 Task: Look for space in Kunigal, India from 1st July, 2023 to 9th July, 2023 for 2 adults in price range Rs.8000 to Rs.15000. Place can be entire place with 1  bedroom having 1 bed and 1 bathroom. Property type can be house, flat, guest house. Booking option can be shelf check-in. Required host language is English.
Action: Mouse moved to (443, 77)
Screenshot: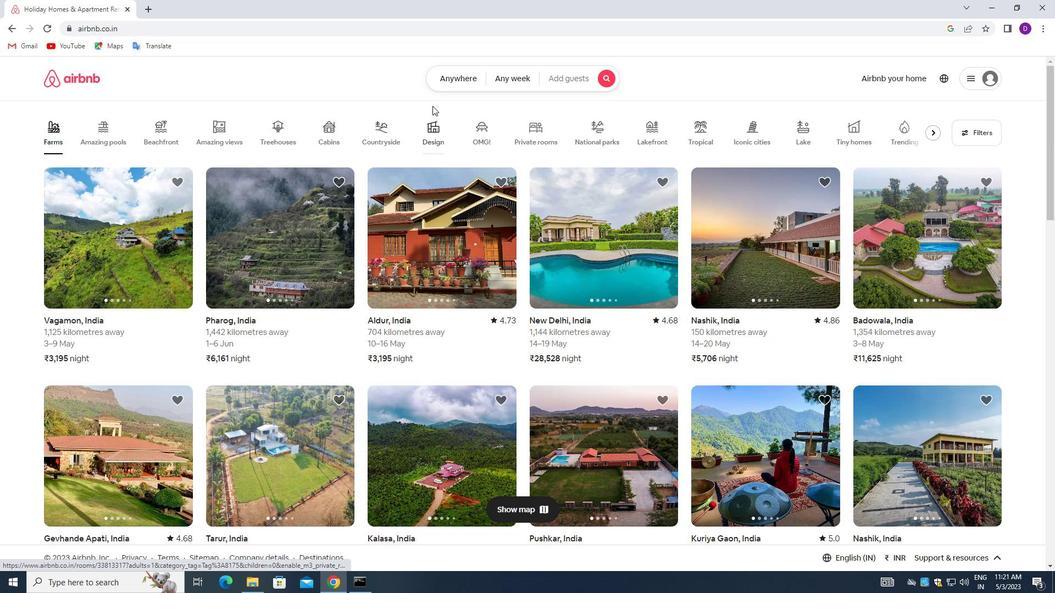 
Action: Mouse pressed left at (443, 77)
Screenshot: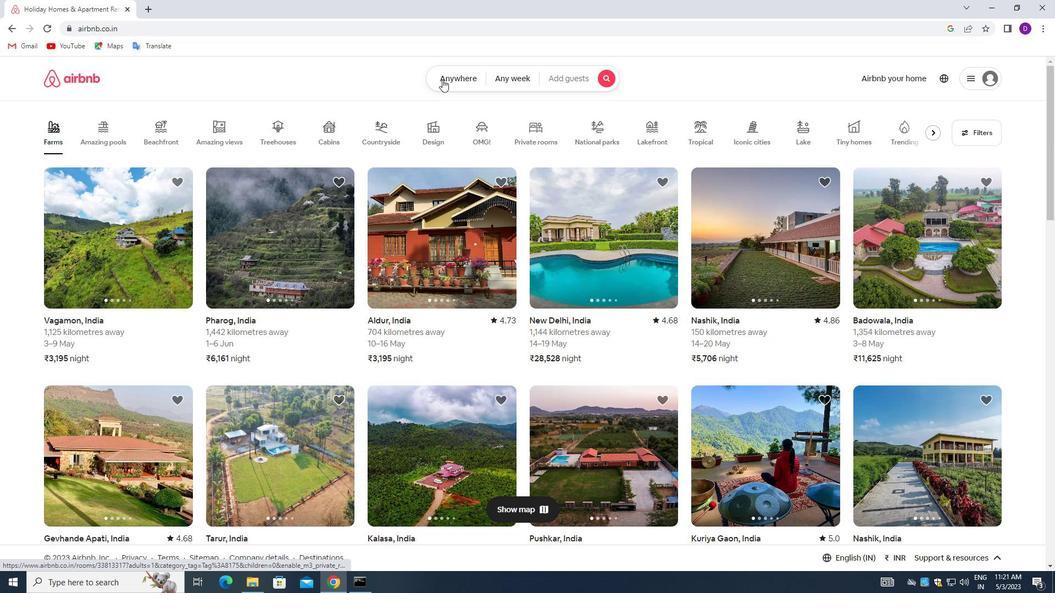 
Action: Mouse moved to (373, 124)
Screenshot: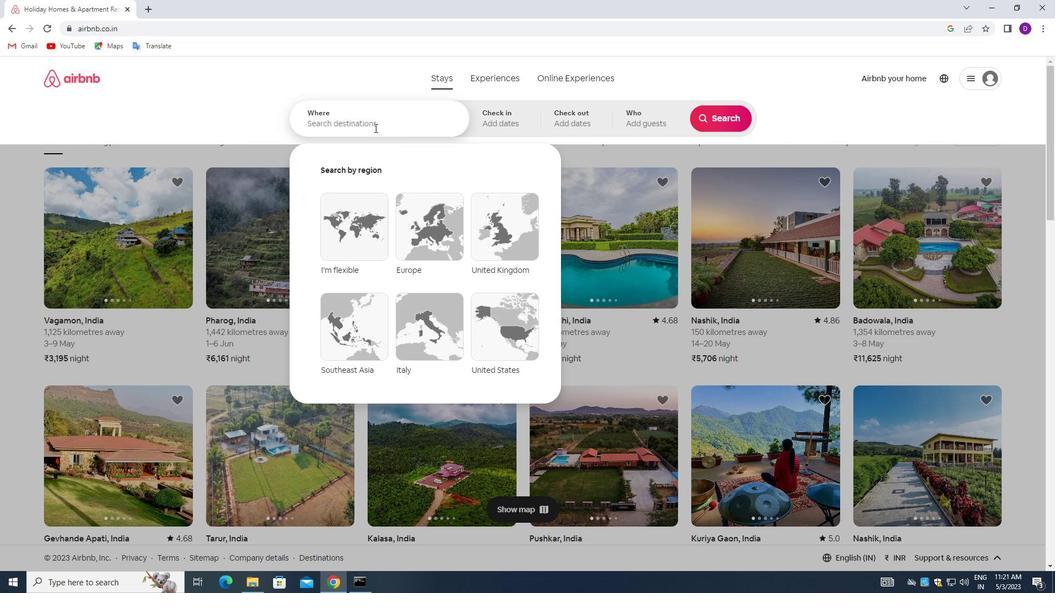 
Action: Mouse pressed left at (373, 124)
Screenshot: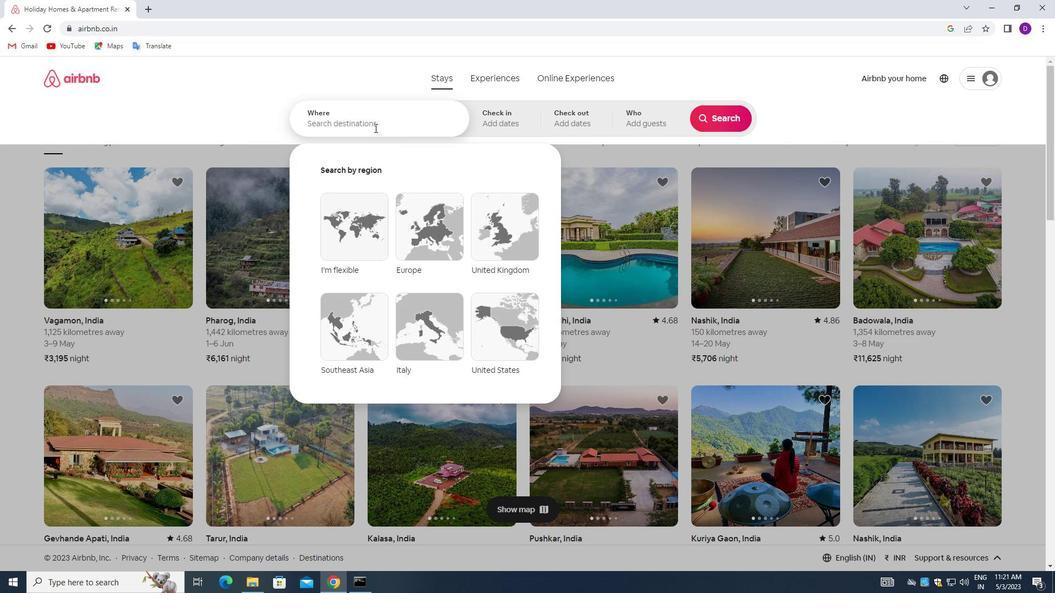
Action: Mouse moved to (259, 106)
Screenshot: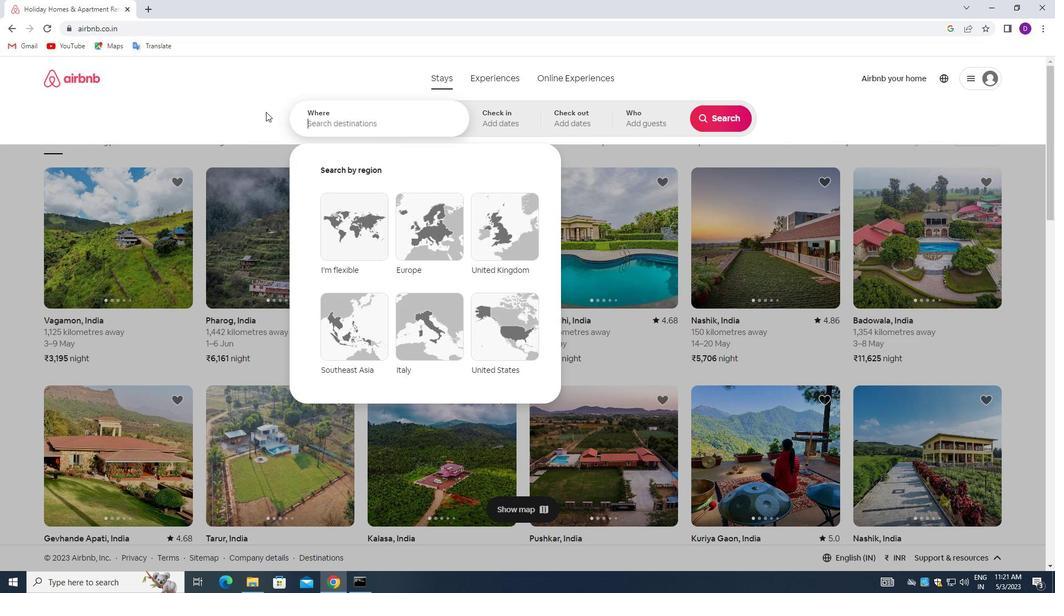 
Action: Key pressed <Key.shift>KUNIGAL,<Key.space><Key.shift>INDIA<Key.enter>
Screenshot: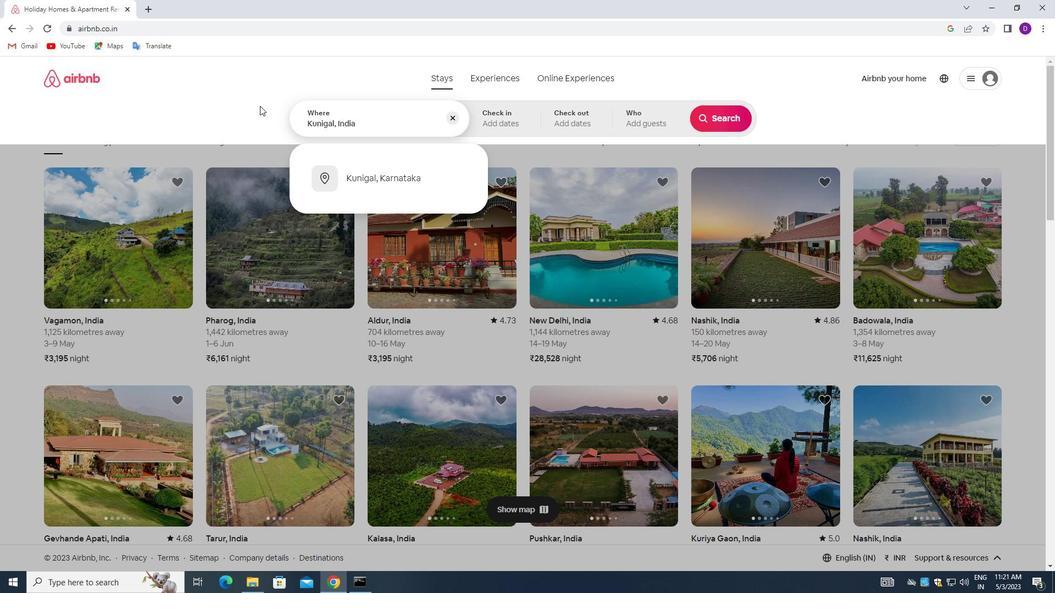
Action: Mouse moved to (718, 207)
Screenshot: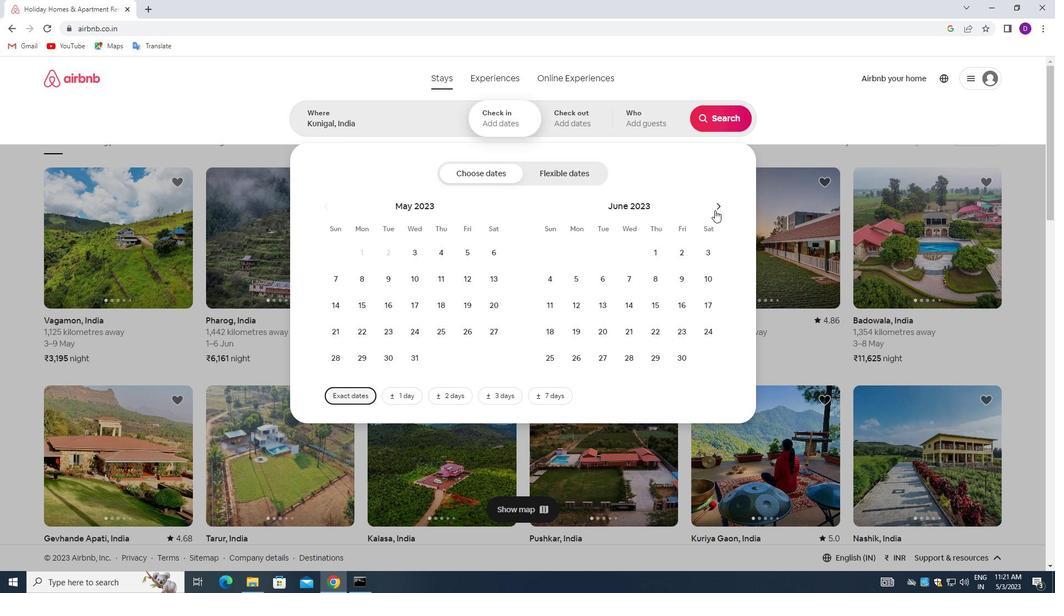 
Action: Mouse pressed left at (718, 207)
Screenshot: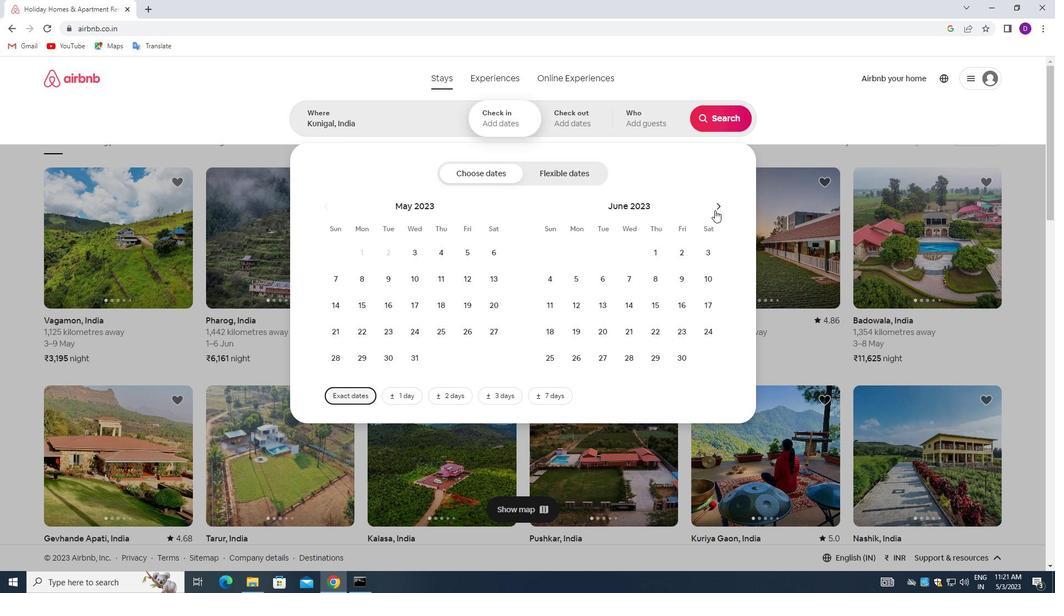 
Action: Mouse moved to (702, 250)
Screenshot: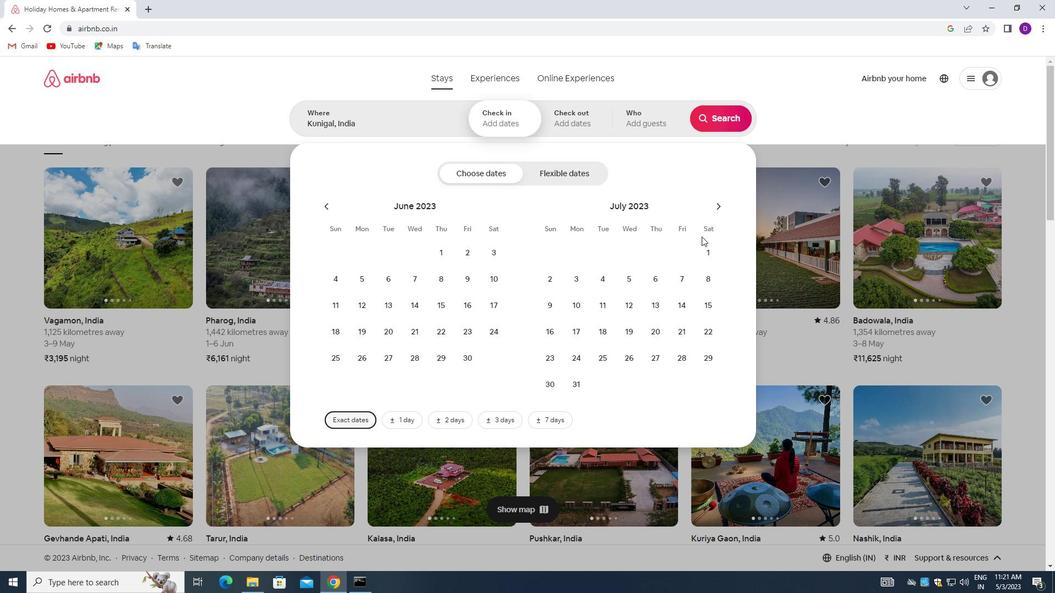 
Action: Mouse pressed left at (702, 250)
Screenshot: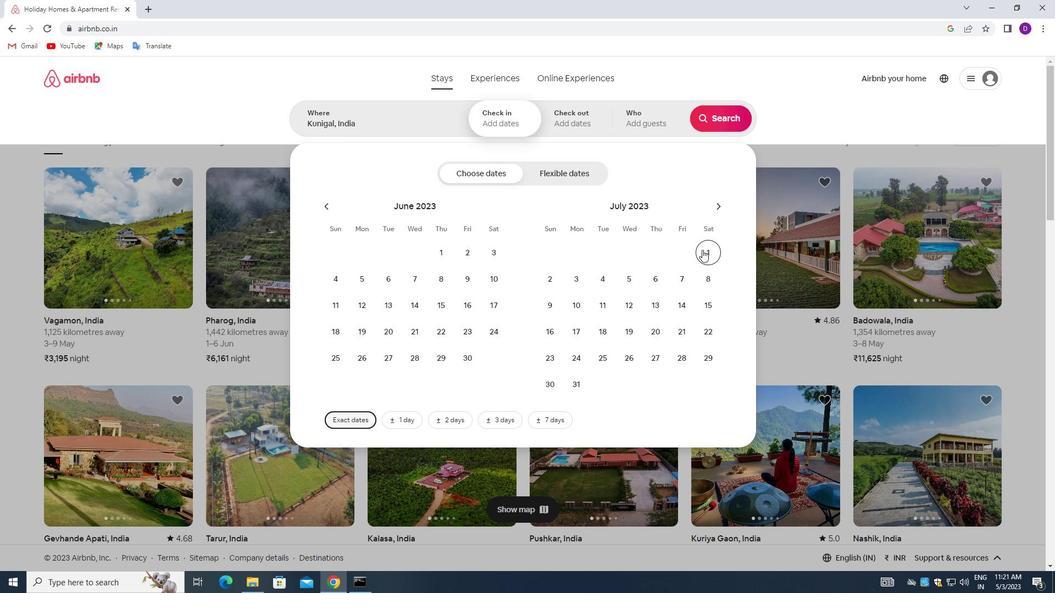 
Action: Mouse moved to (545, 299)
Screenshot: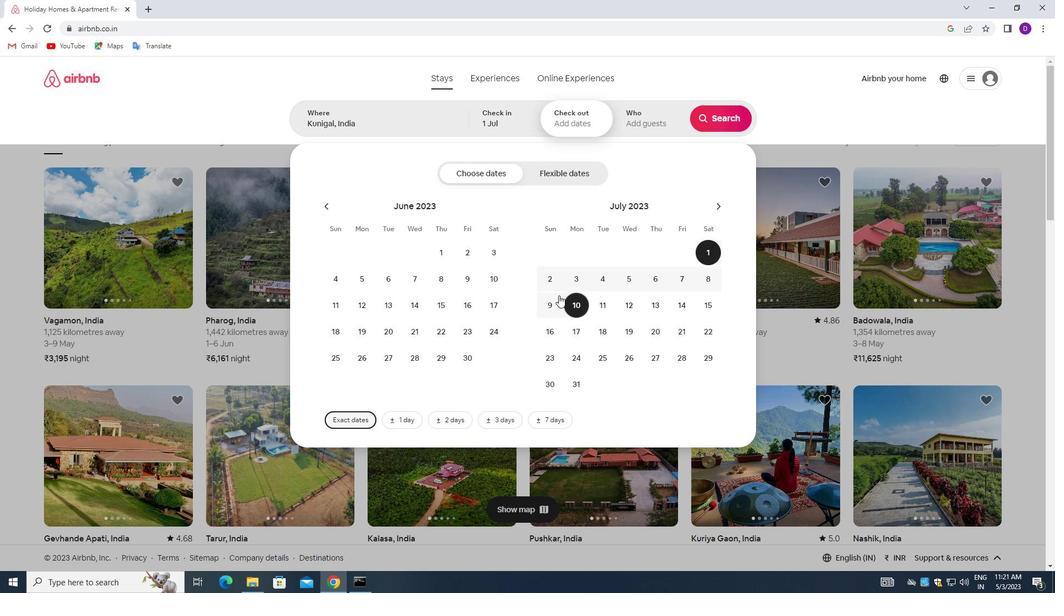 
Action: Mouse pressed left at (545, 299)
Screenshot: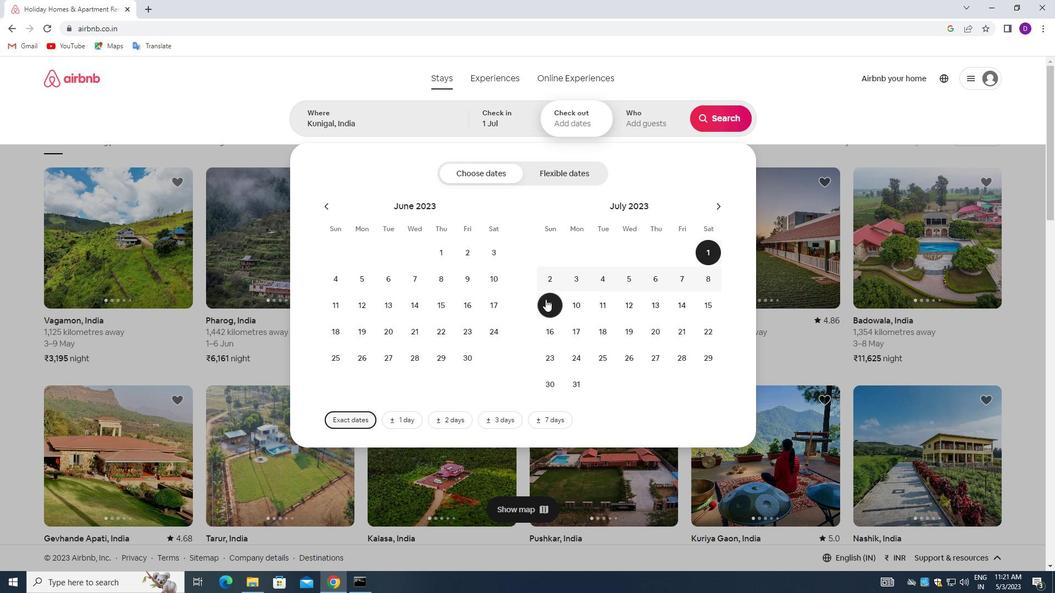 
Action: Mouse moved to (633, 118)
Screenshot: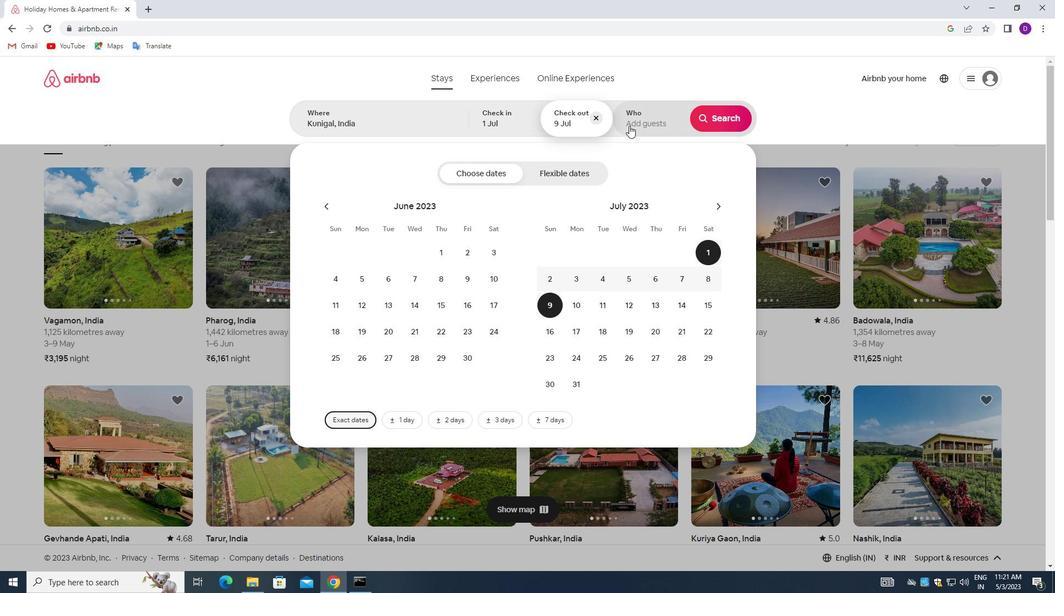 
Action: Mouse pressed left at (633, 118)
Screenshot: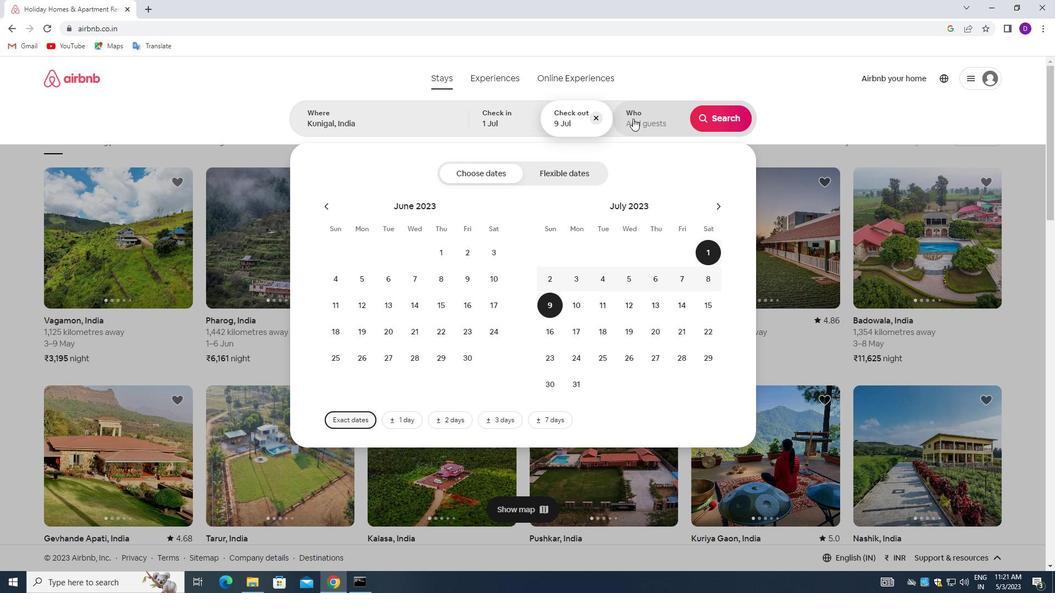 
Action: Mouse moved to (724, 181)
Screenshot: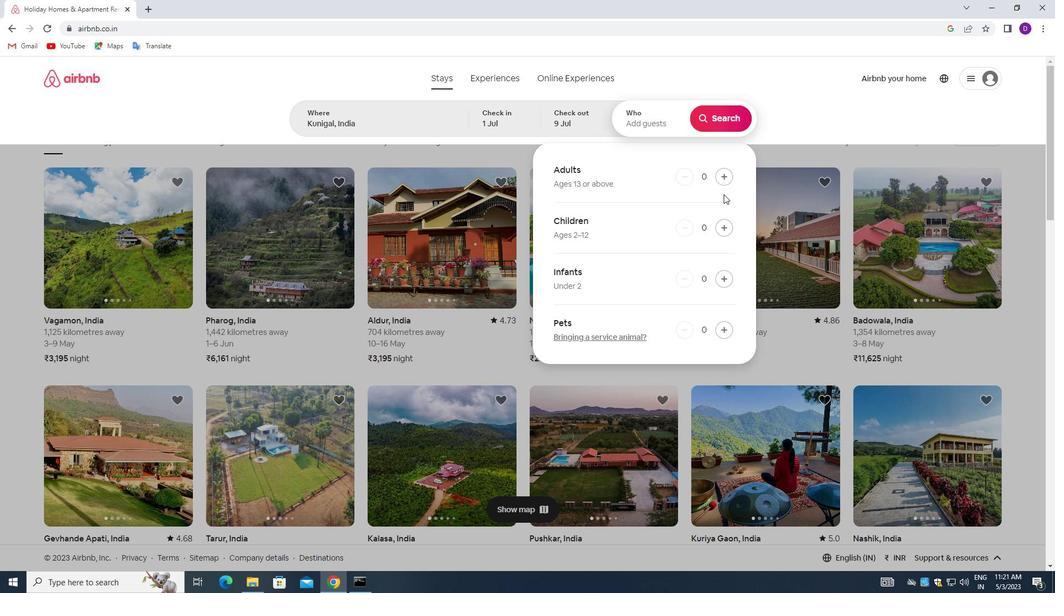 
Action: Mouse pressed left at (724, 181)
Screenshot: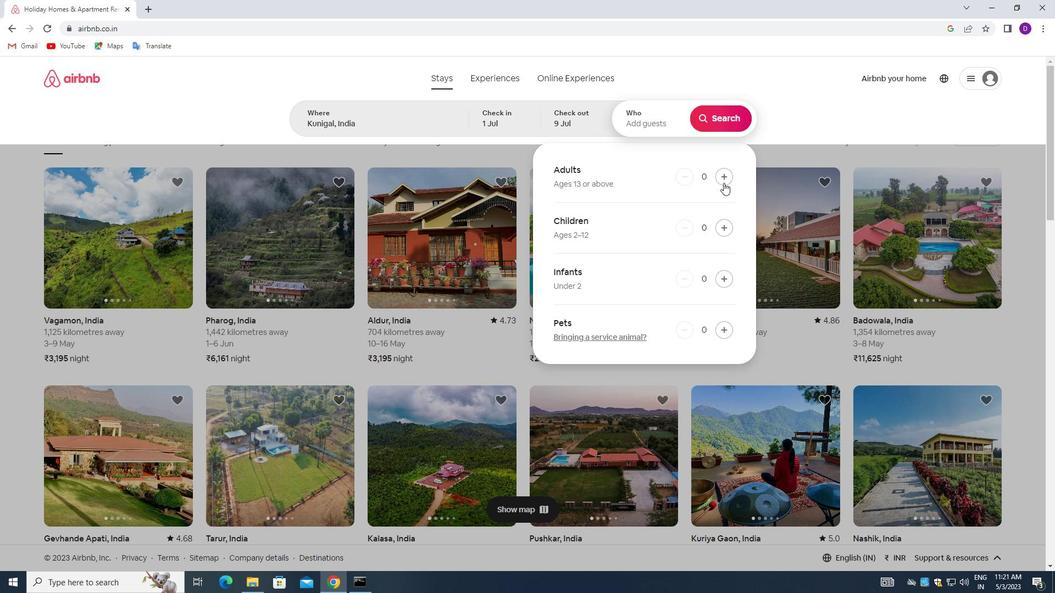 
Action: Mouse pressed left at (724, 181)
Screenshot: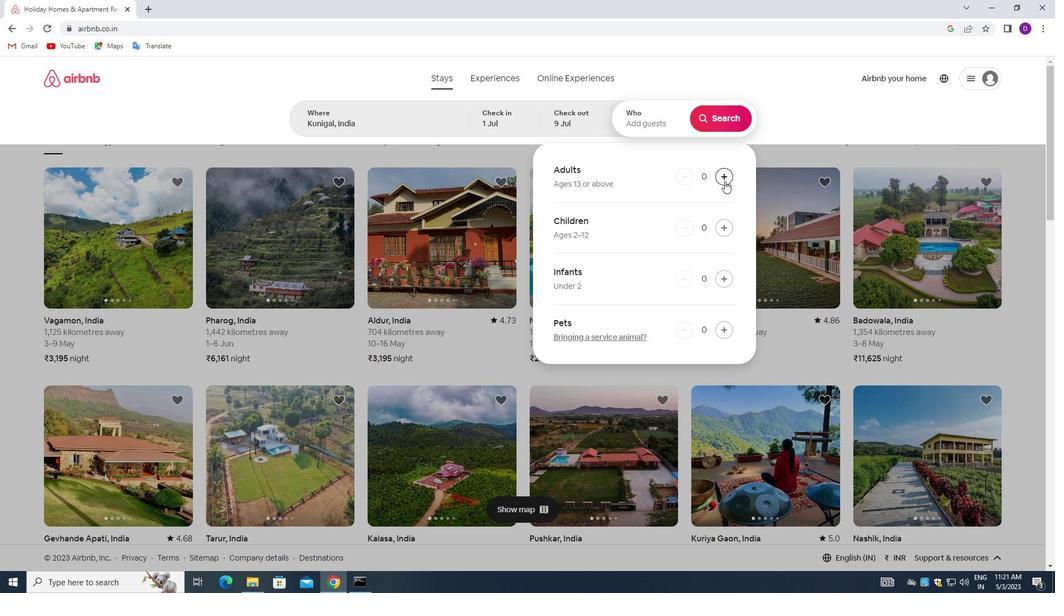 
Action: Mouse moved to (728, 117)
Screenshot: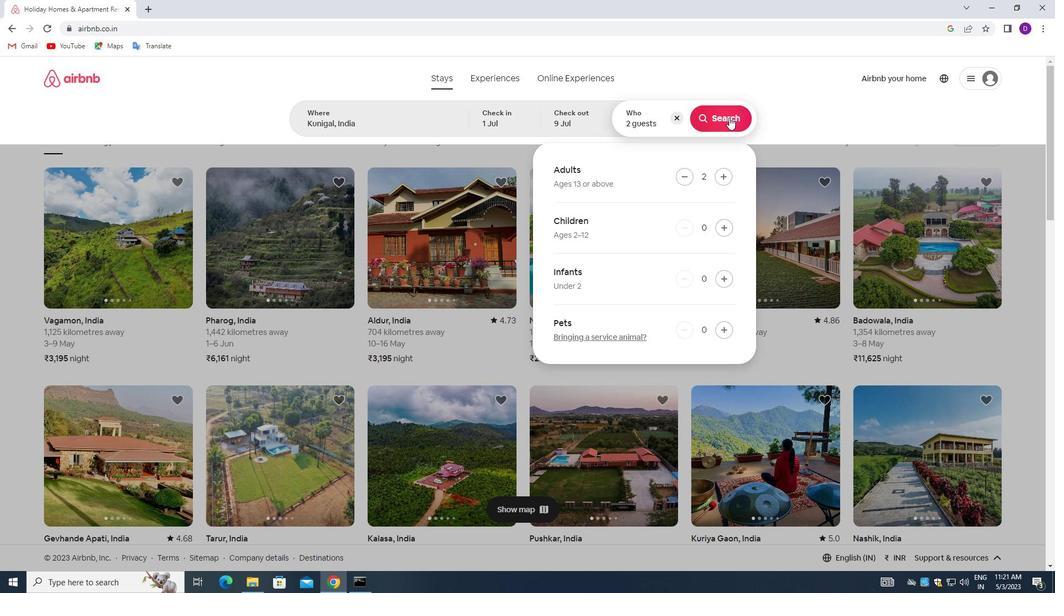 
Action: Mouse pressed left at (728, 117)
Screenshot: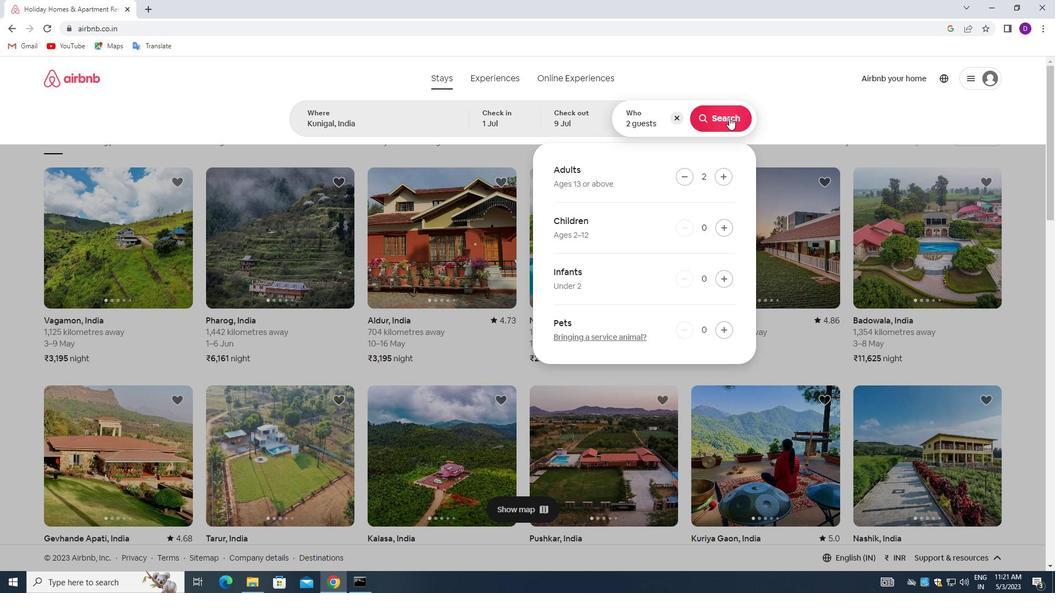 
Action: Mouse moved to (996, 118)
Screenshot: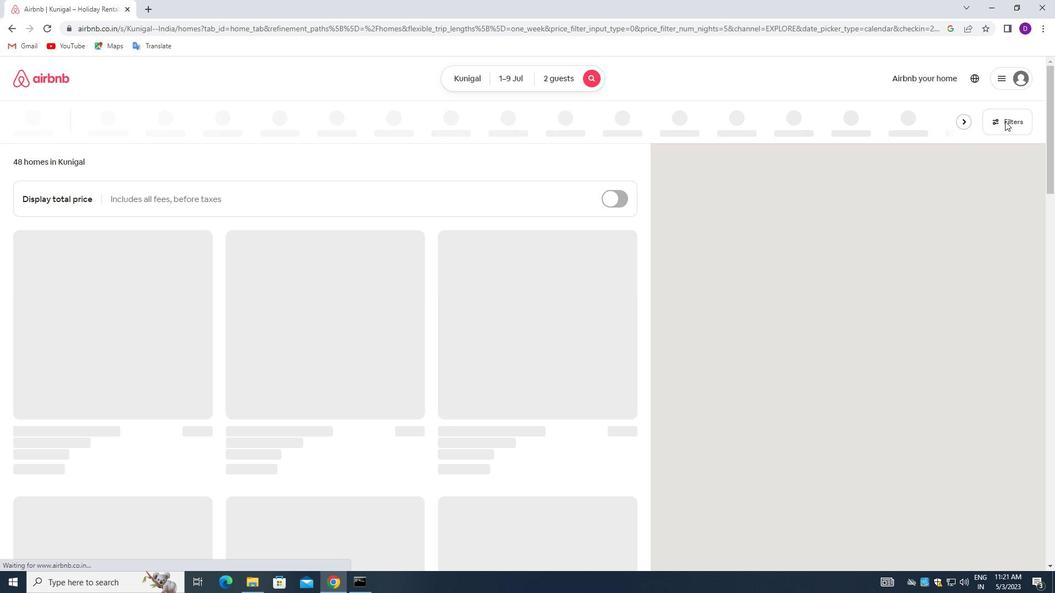 
Action: Mouse pressed left at (996, 118)
Screenshot: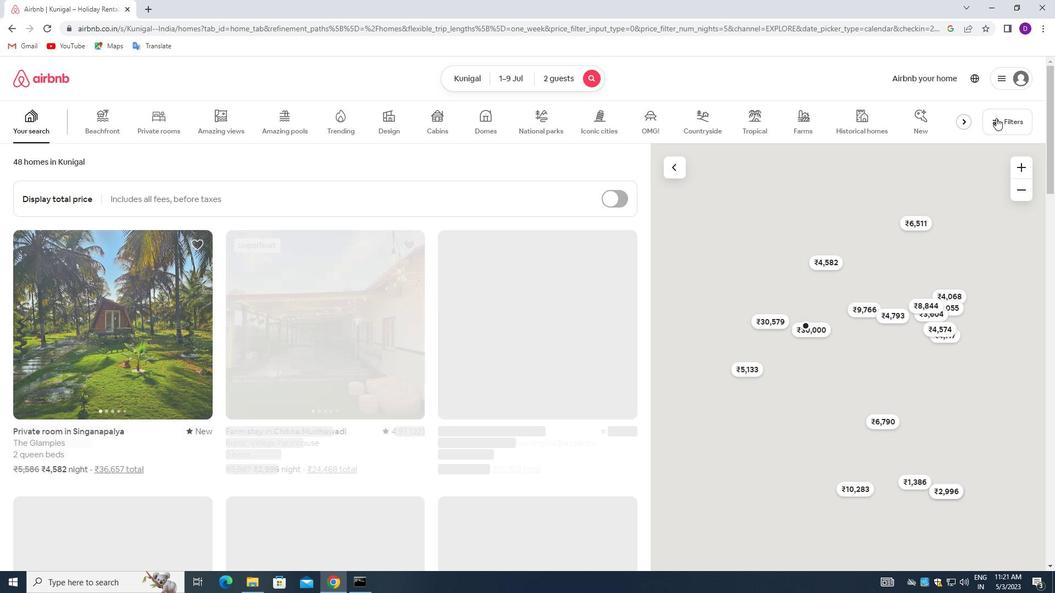 
Action: Mouse moved to (384, 261)
Screenshot: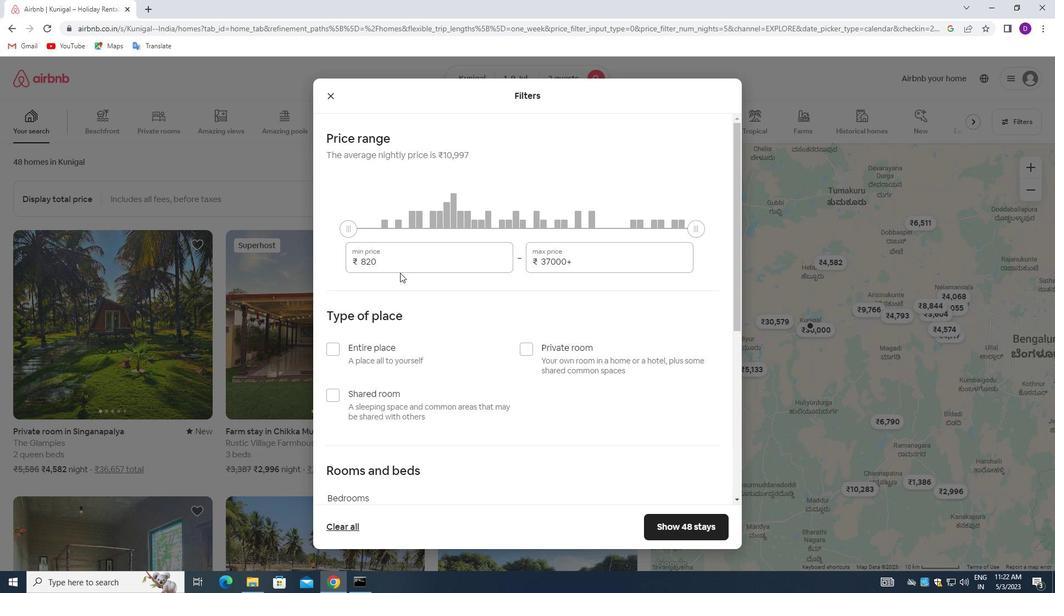 
Action: Mouse pressed left at (384, 261)
Screenshot: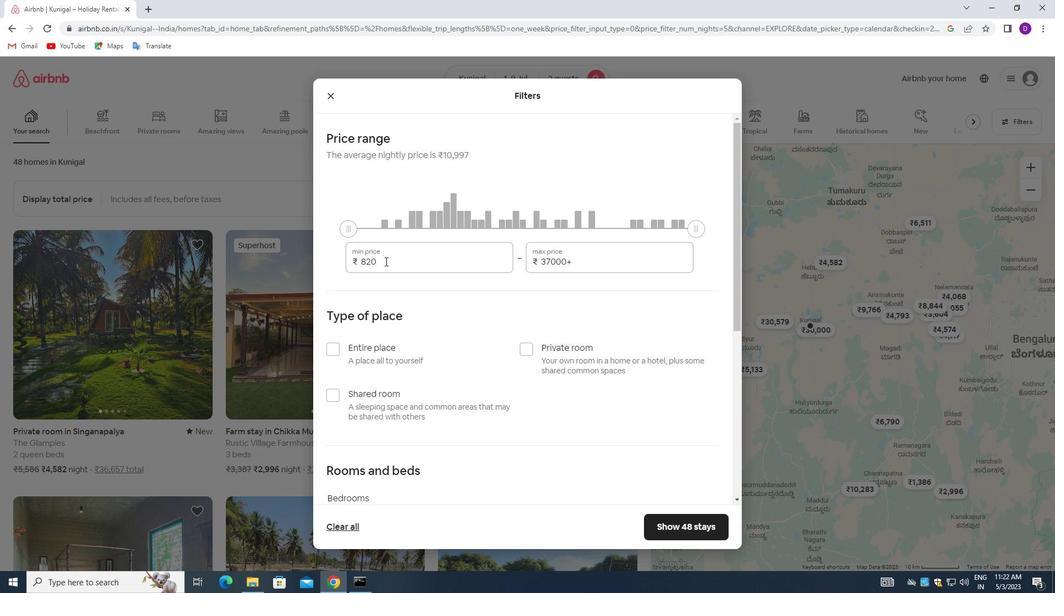 
Action: Mouse pressed left at (384, 261)
Screenshot: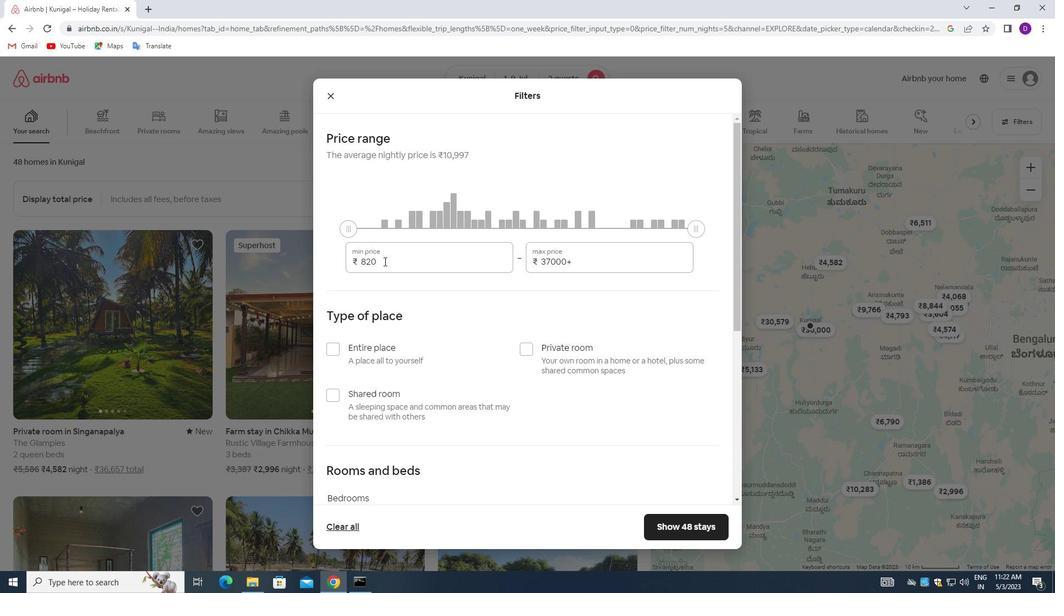 
Action: Key pressed 8000<Key.tab>15000
Screenshot: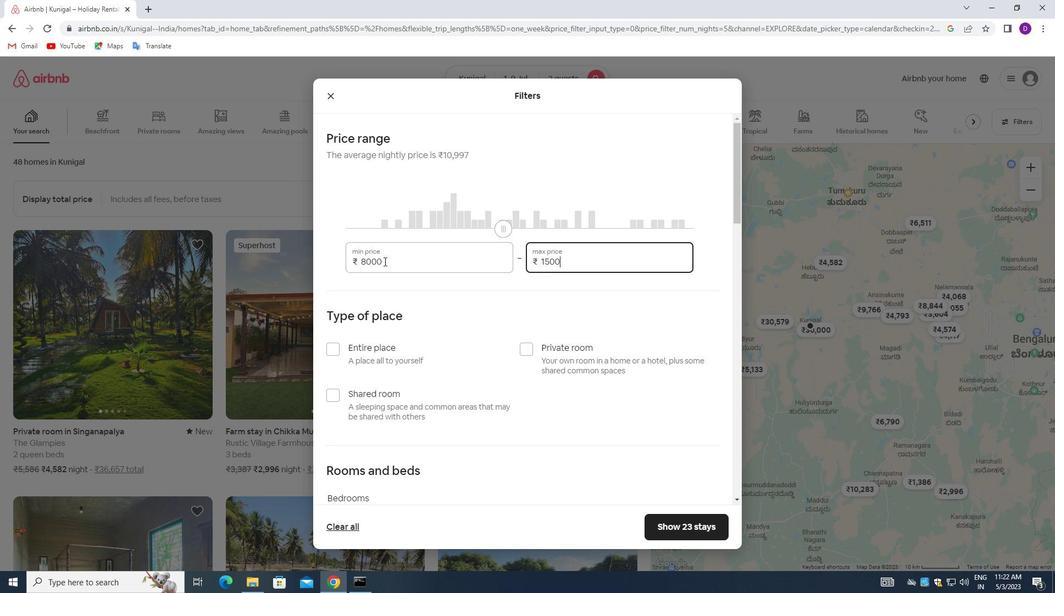 
Action: Mouse moved to (474, 353)
Screenshot: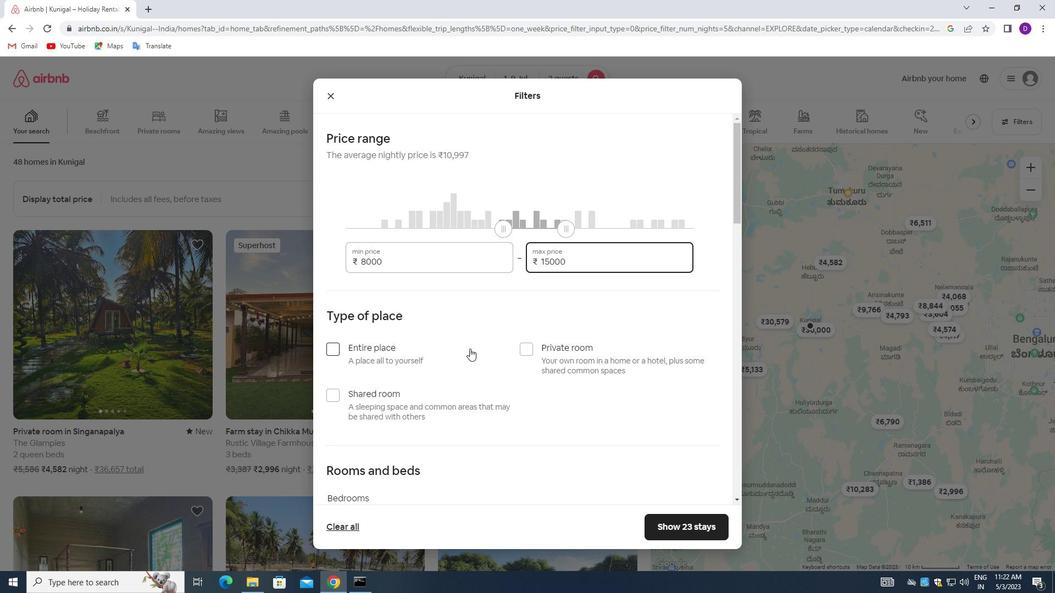 
Action: Mouse scrolled (474, 352) with delta (0, 0)
Screenshot: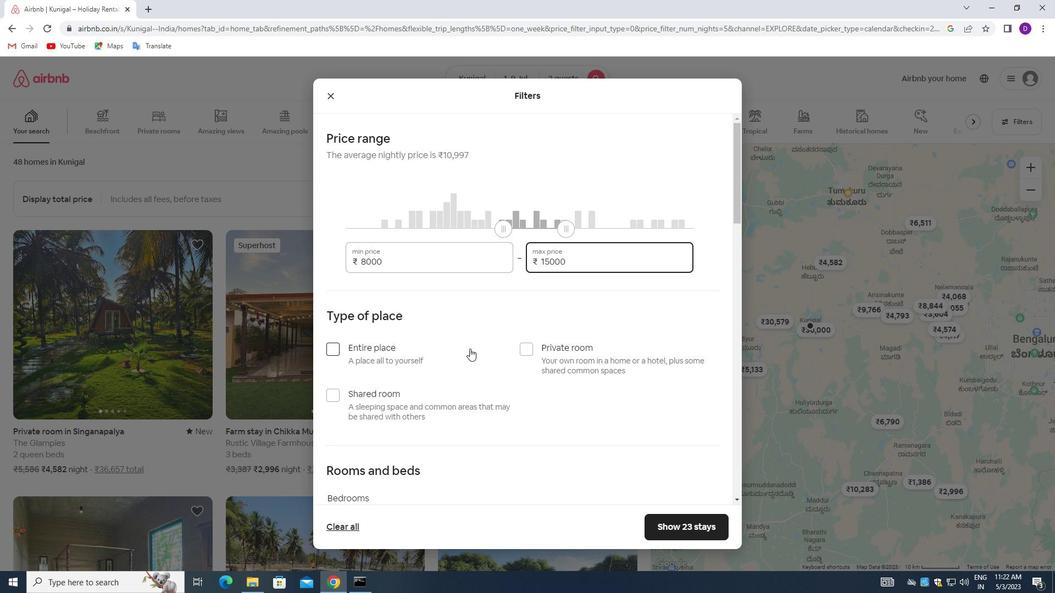 
Action: Mouse moved to (334, 295)
Screenshot: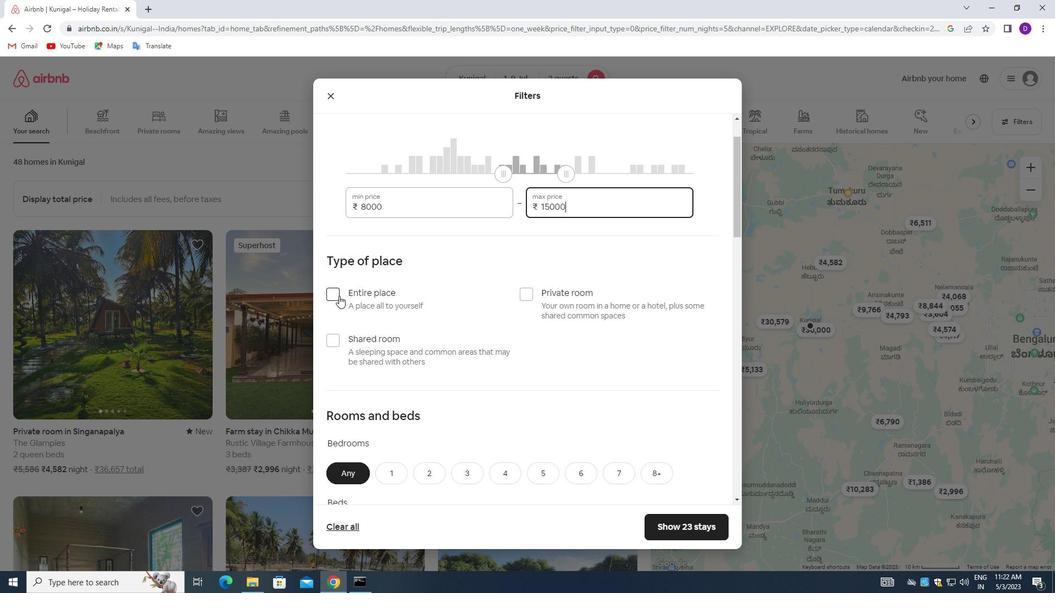 
Action: Mouse pressed left at (334, 295)
Screenshot: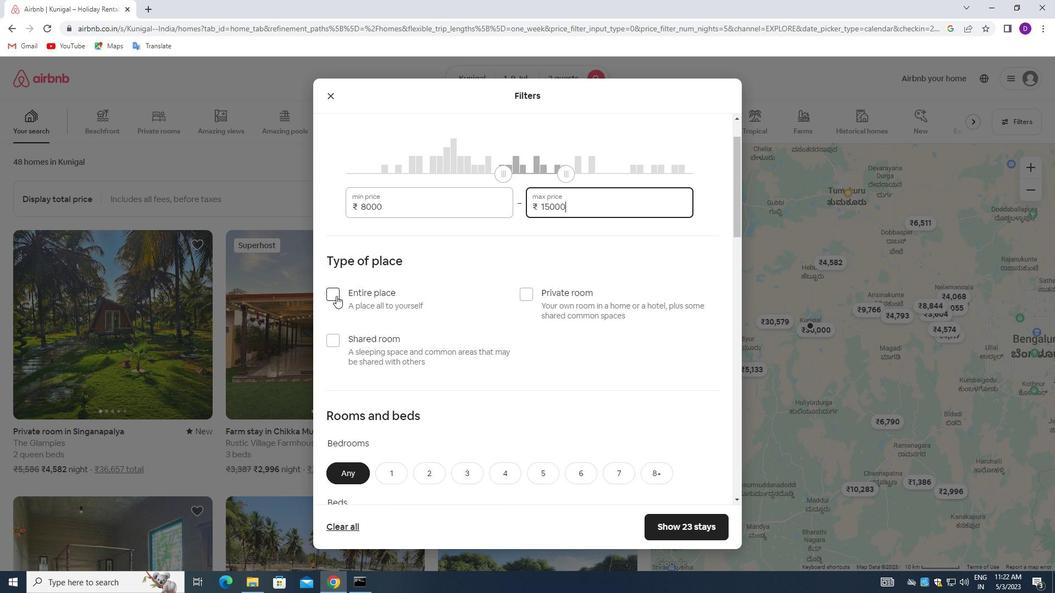
Action: Mouse moved to (441, 331)
Screenshot: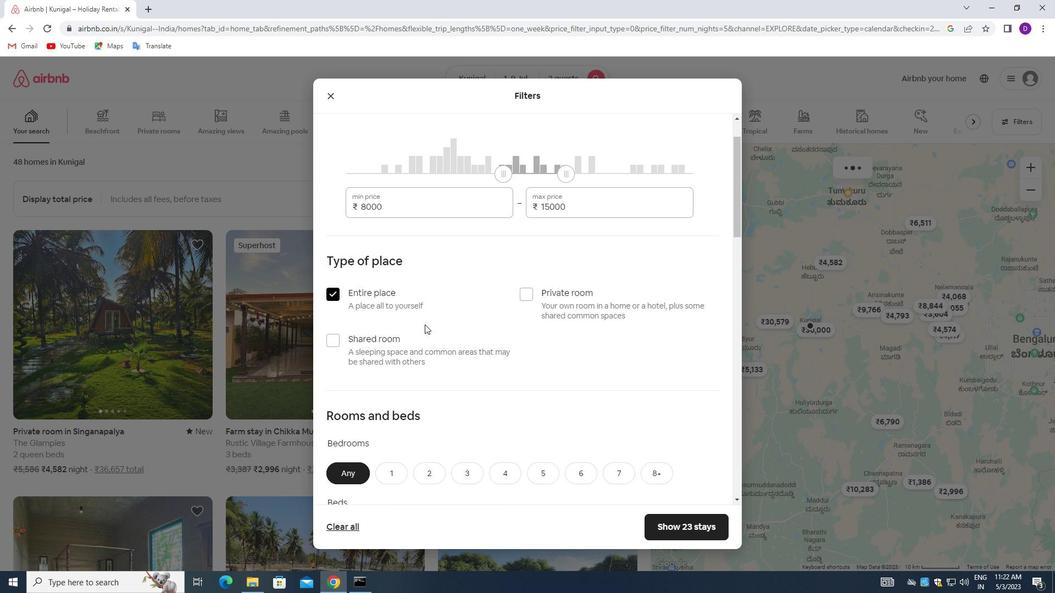 
Action: Mouse scrolled (441, 330) with delta (0, 0)
Screenshot: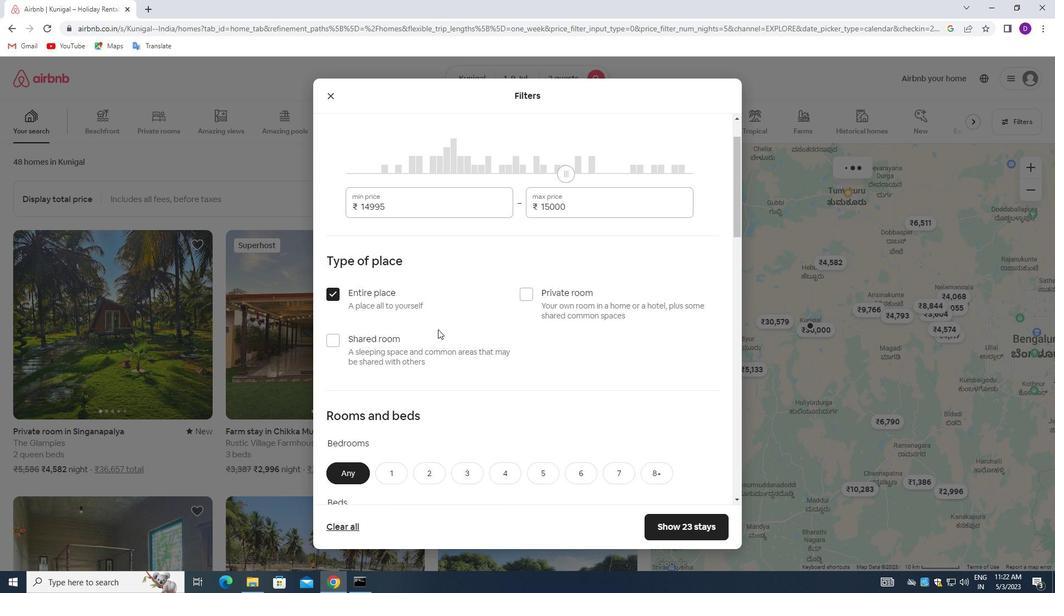 
Action: Mouse moved to (441, 332)
Screenshot: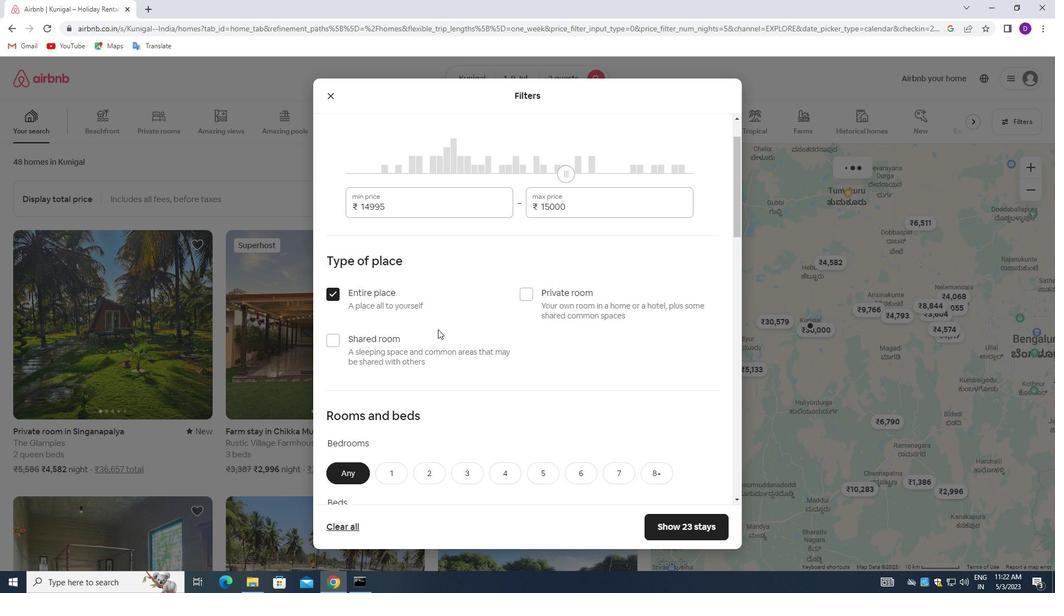 
Action: Mouse scrolled (441, 331) with delta (0, 0)
Screenshot: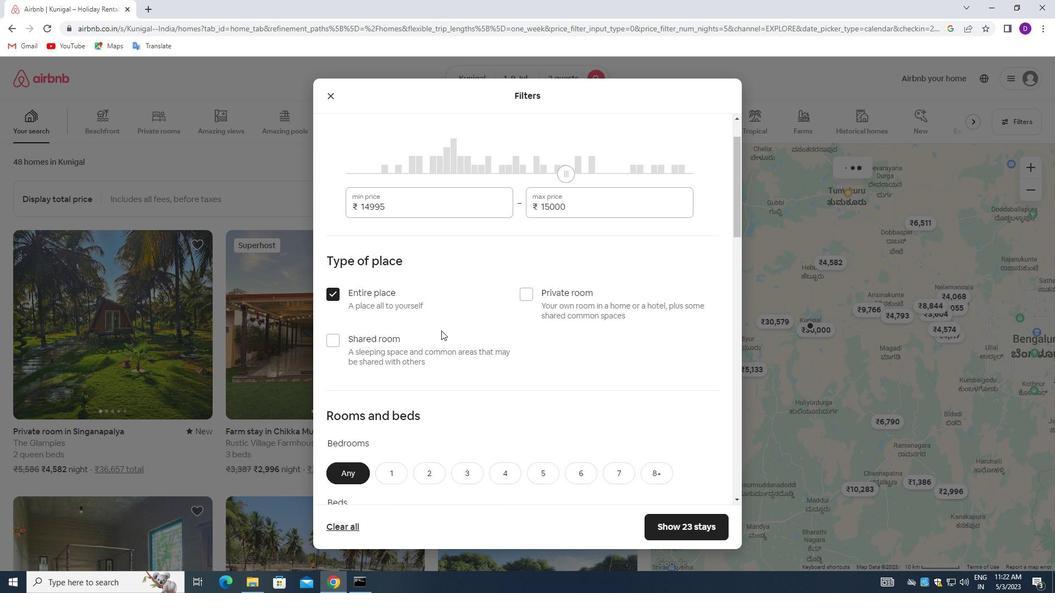 
Action: Mouse scrolled (441, 331) with delta (0, 0)
Screenshot: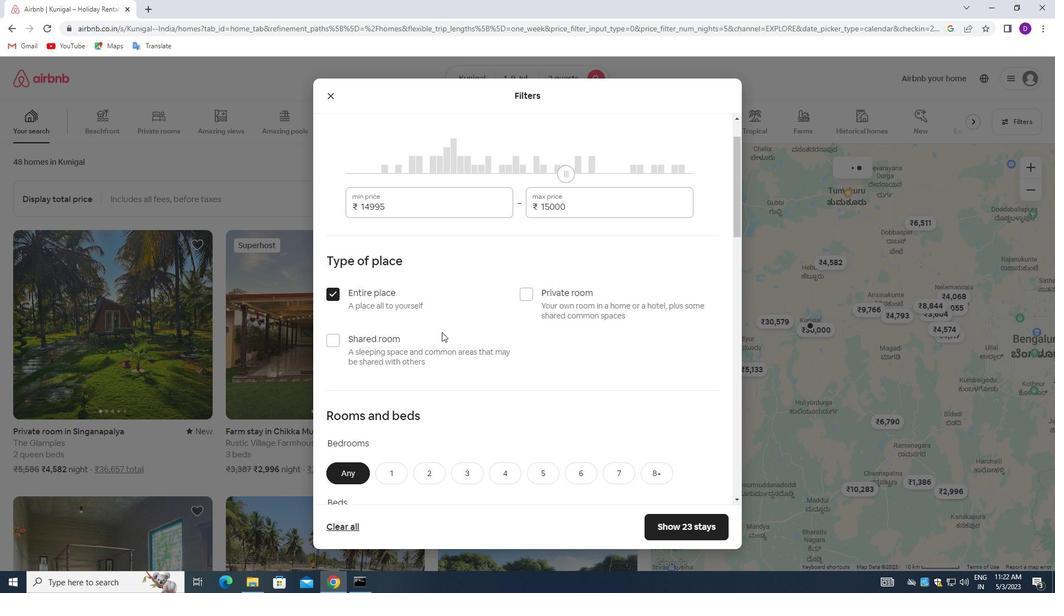 
Action: Mouse moved to (391, 313)
Screenshot: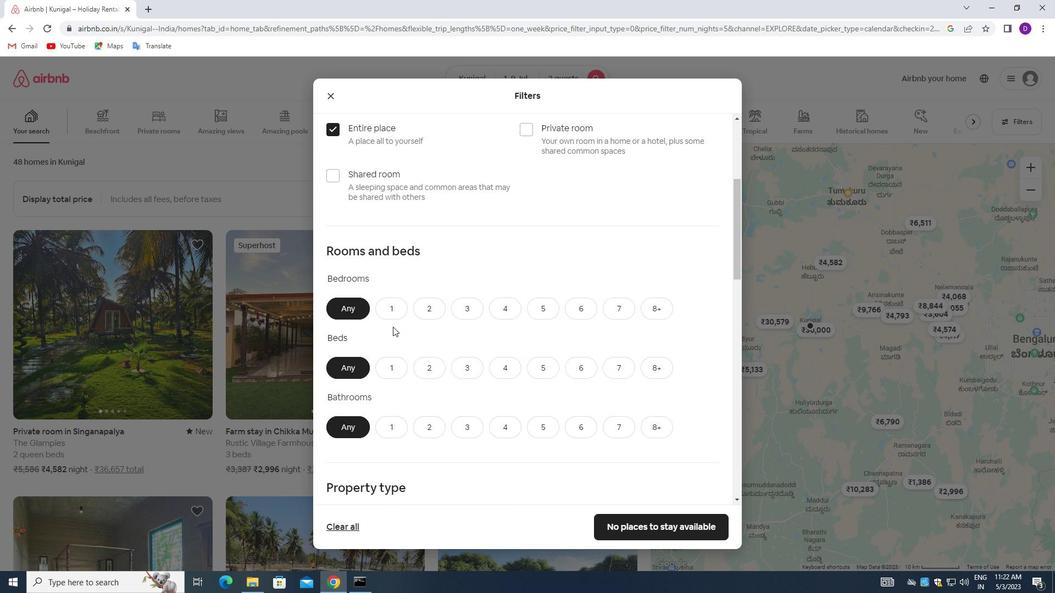 
Action: Mouse pressed left at (391, 313)
Screenshot: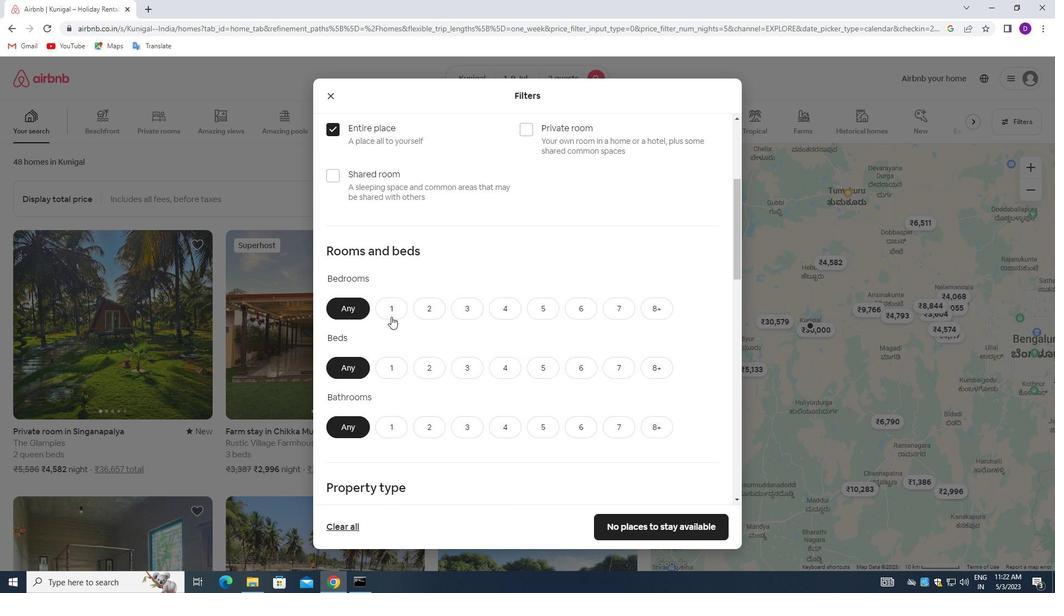 
Action: Mouse moved to (397, 372)
Screenshot: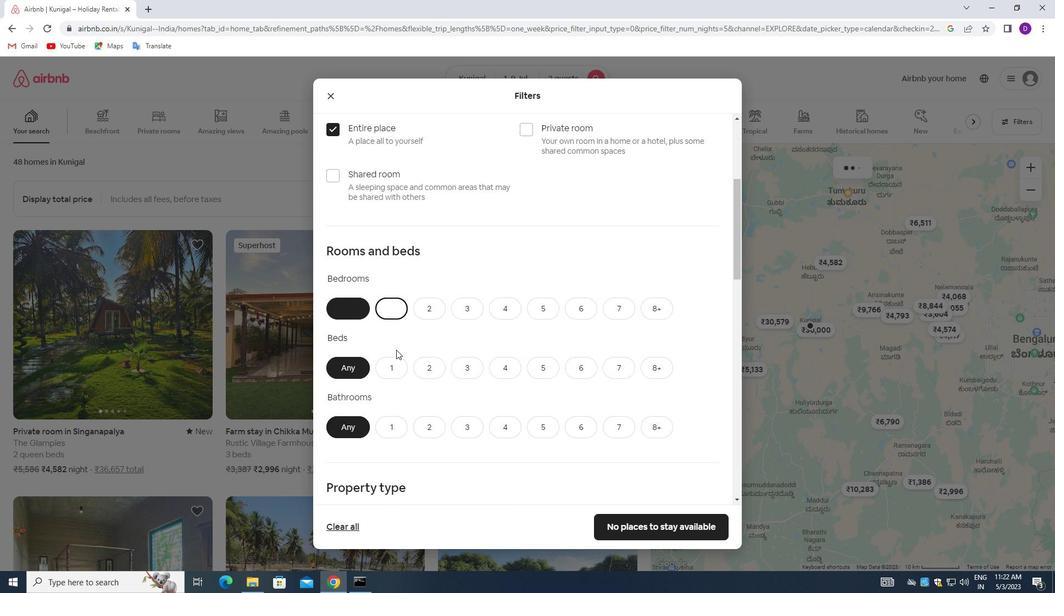 
Action: Mouse pressed left at (397, 372)
Screenshot: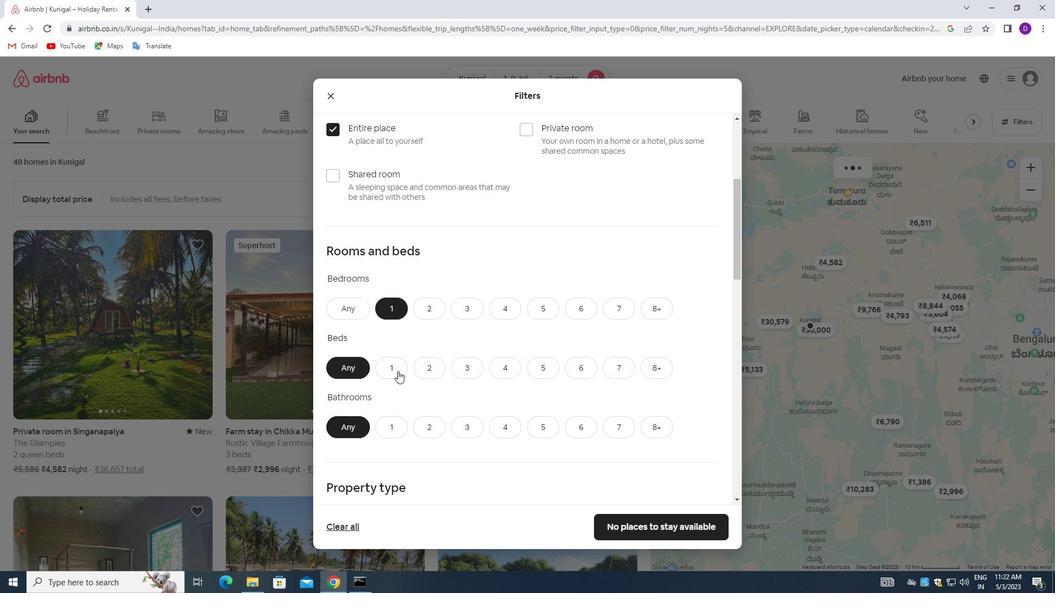 
Action: Mouse moved to (393, 427)
Screenshot: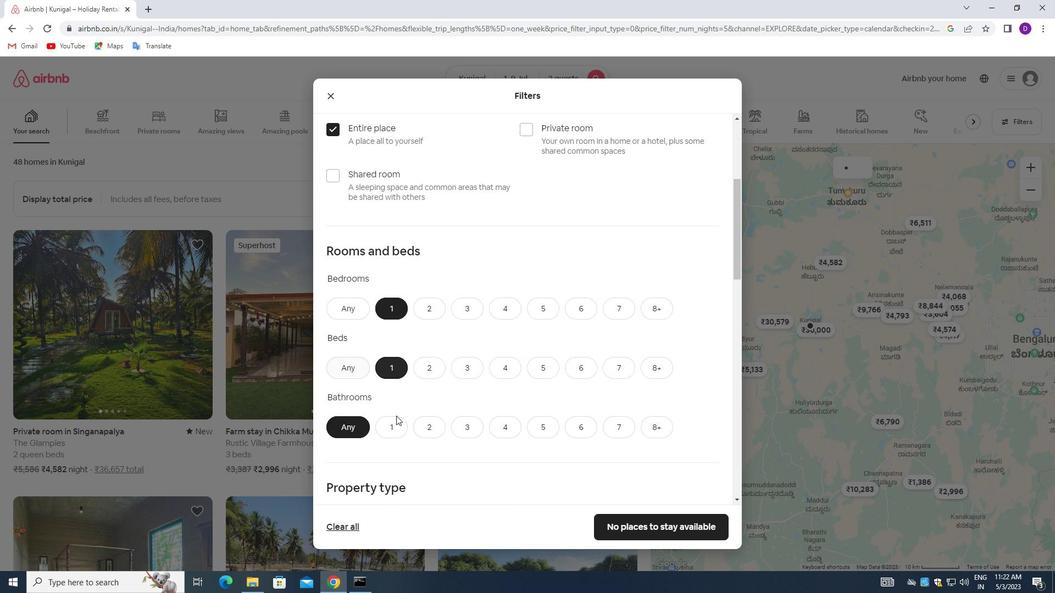 
Action: Mouse pressed left at (393, 427)
Screenshot: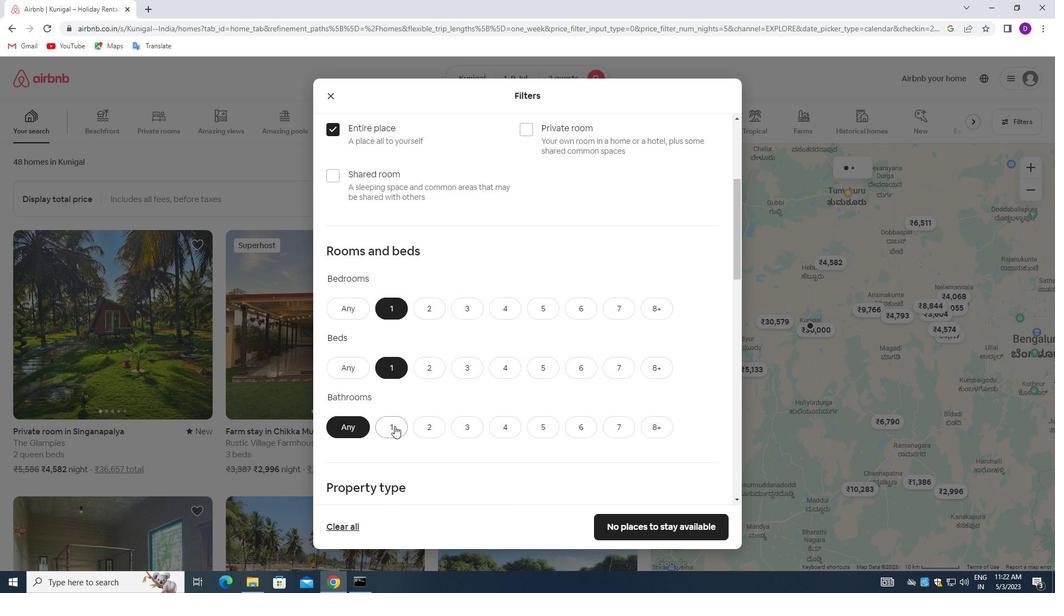 
Action: Mouse moved to (455, 355)
Screenshot: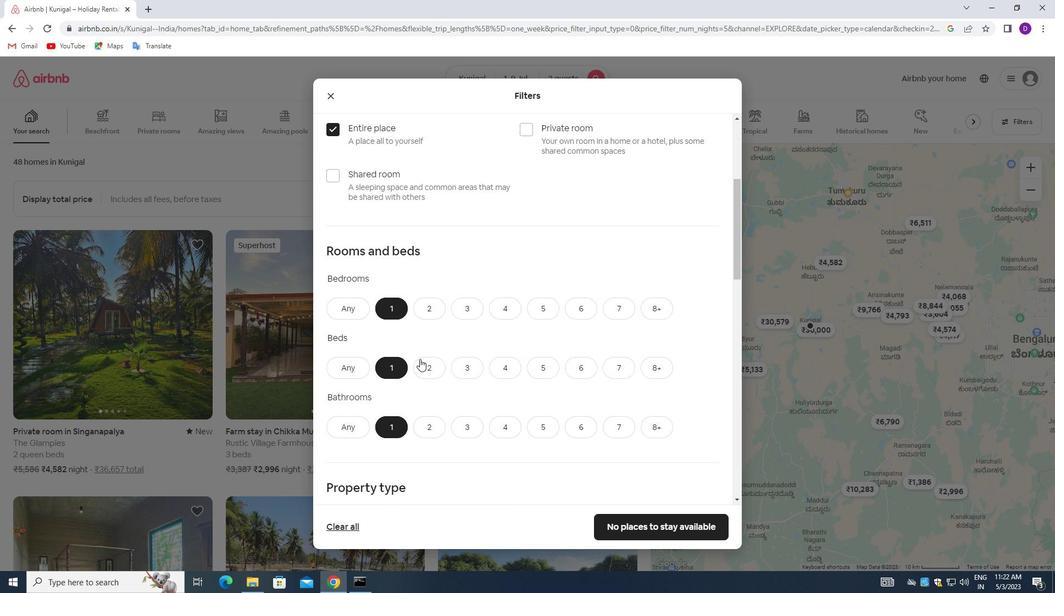 
Action: Mouse scrolled (455, 355) with delta (0, 0)
Screenshot: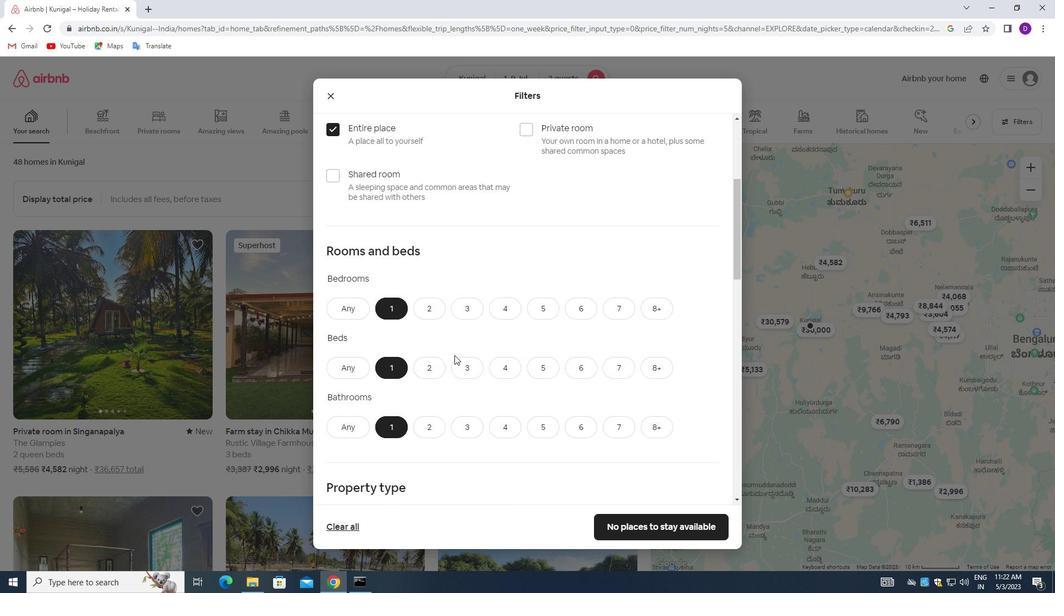 
Action: Mouse moved to (453, 353)
Screenshot: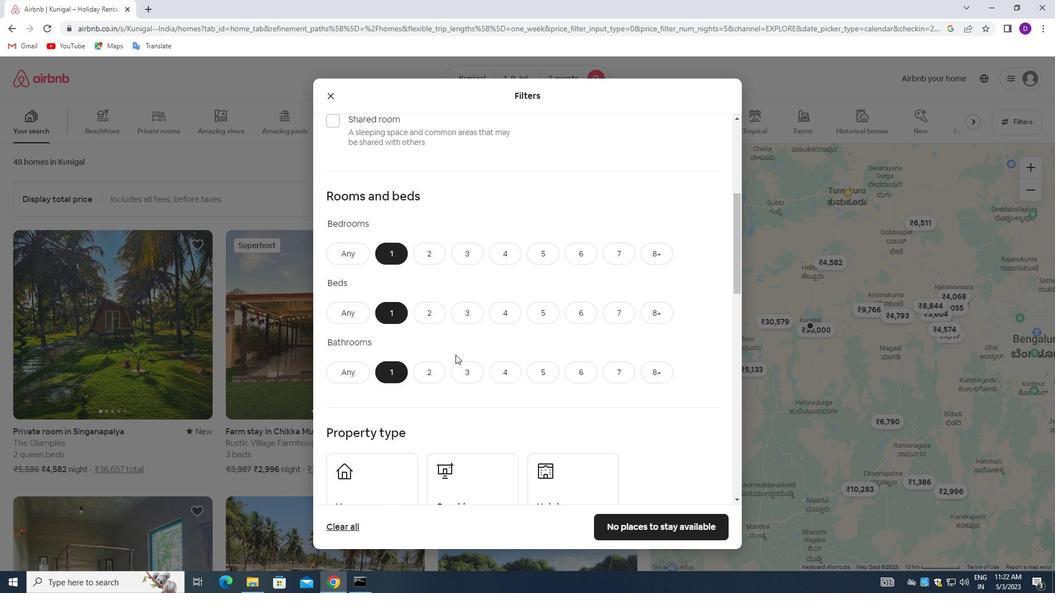 
Action: Mouse scrolled (453, 352) with delta (0, 0)
Screenshot: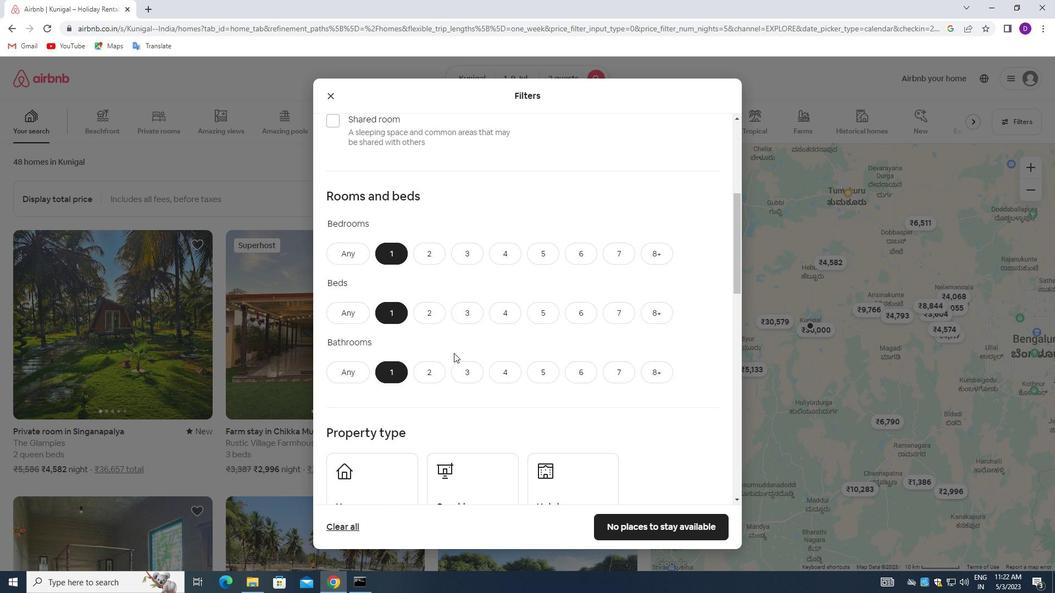
Action: Mouse scrolled (453, 352) with delta (0, 0)
Screenshot: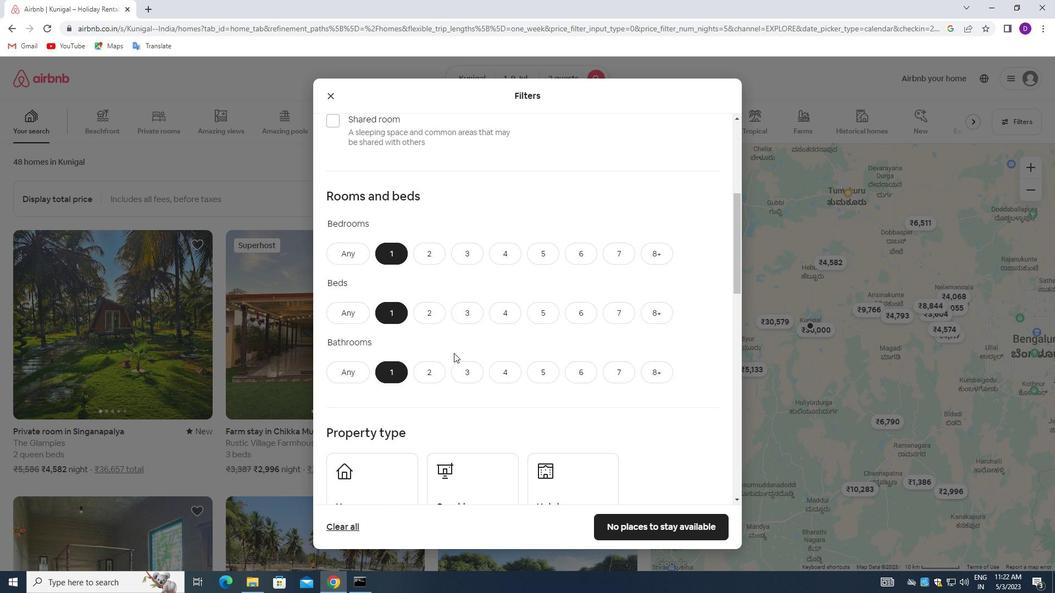 
Action: Mouse moved to (387, 378)
Screenshot: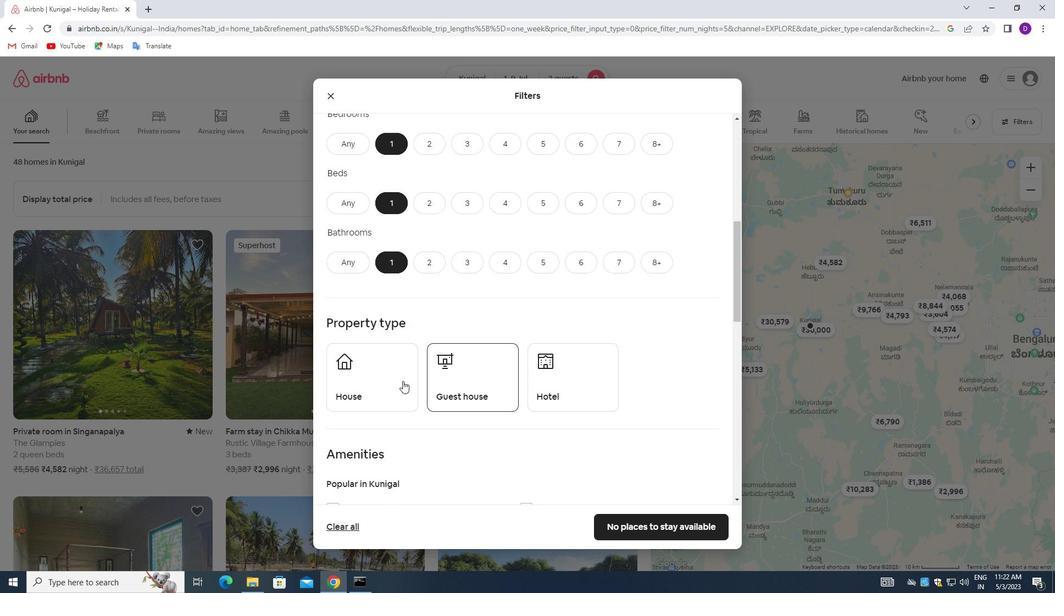 
Action: Mouse pressed left at (387, 378)
Screenshot: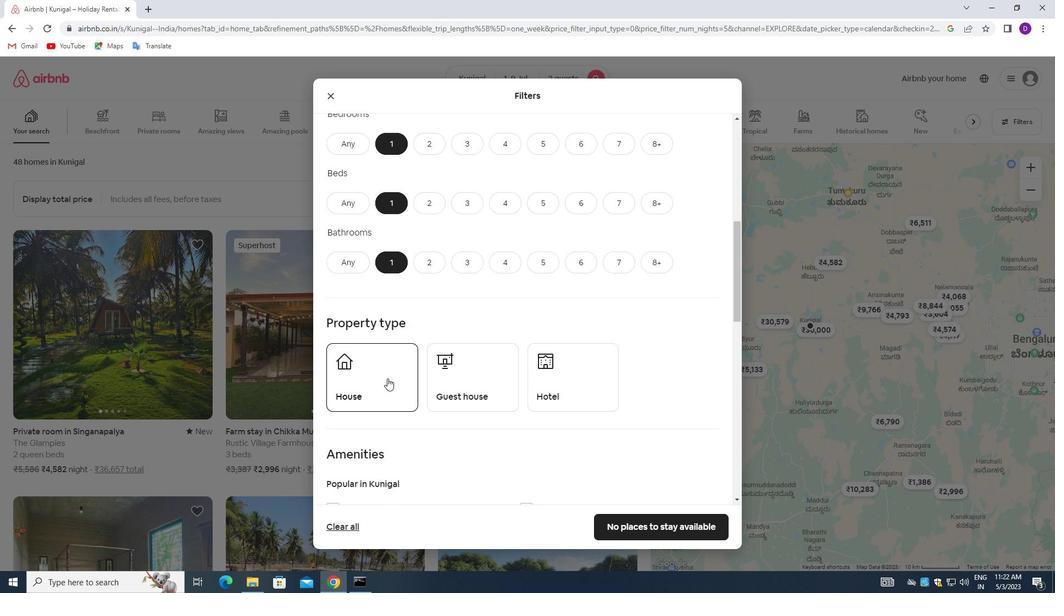 
Action: Mouse moved to (468, 389)
Screenshot: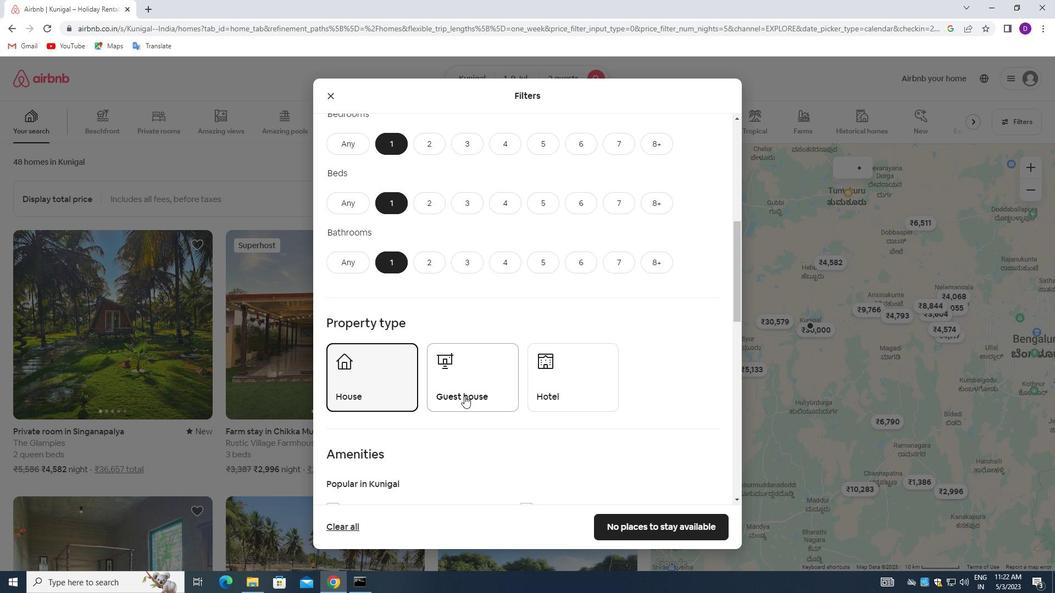 
Action: Mouse pressed left at (468, 389)
Screenshot: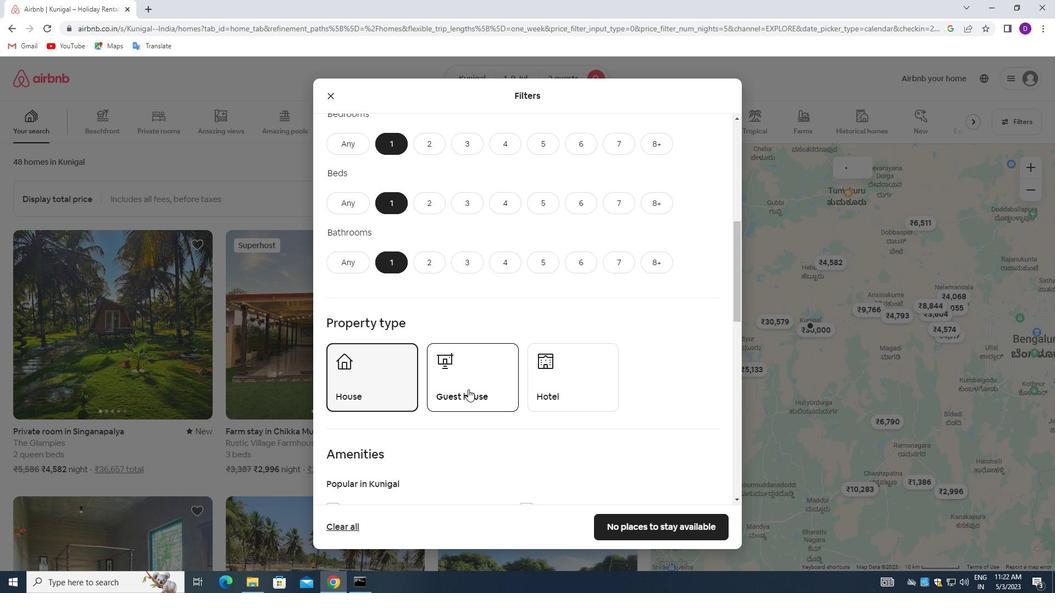 
Action: Mouse moved to (474, 375)
Screenshot: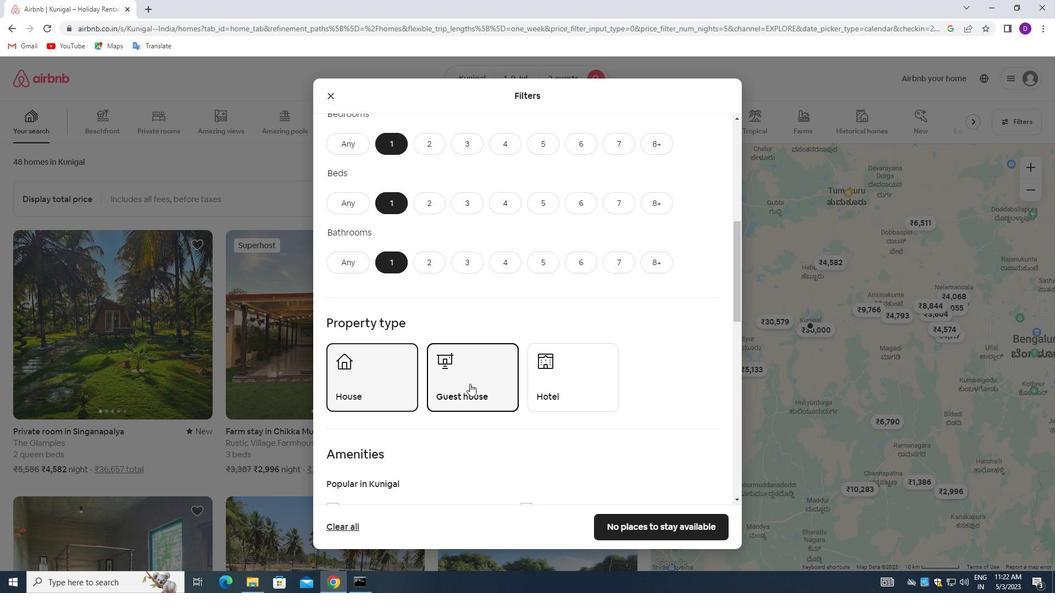 
Action: Mouse scrolled (474, 374) with delta (0, 0)
Screenshot: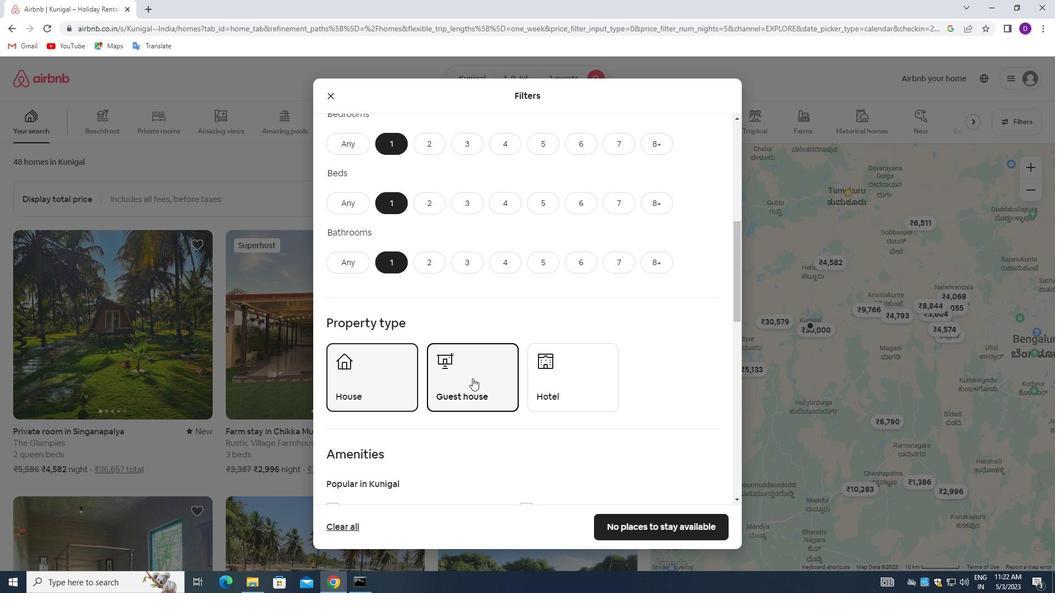 
Action: Mouse moved to (474, 375)
Screenshot: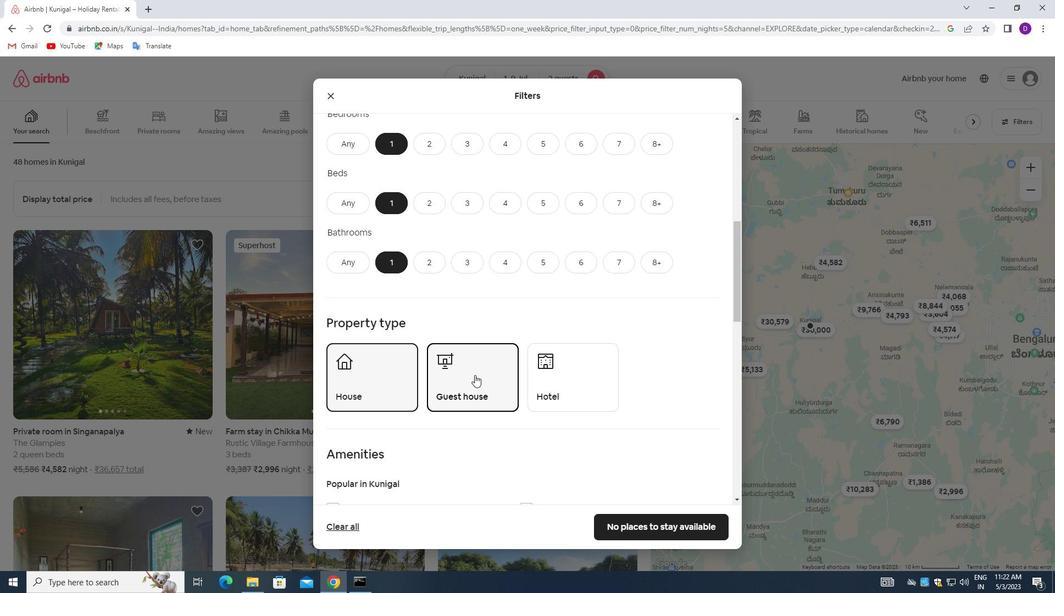
Action: Mouse scrolled (474, 374) with delta (0, 0)
Screenshot: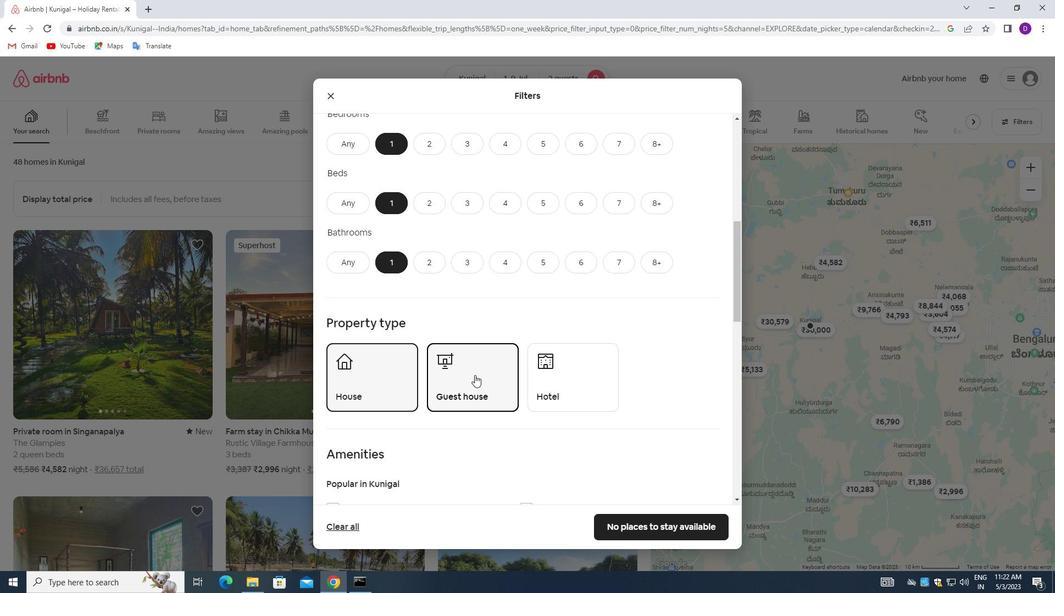 
Action: Mouse moved to (475, 375)
Screenshot: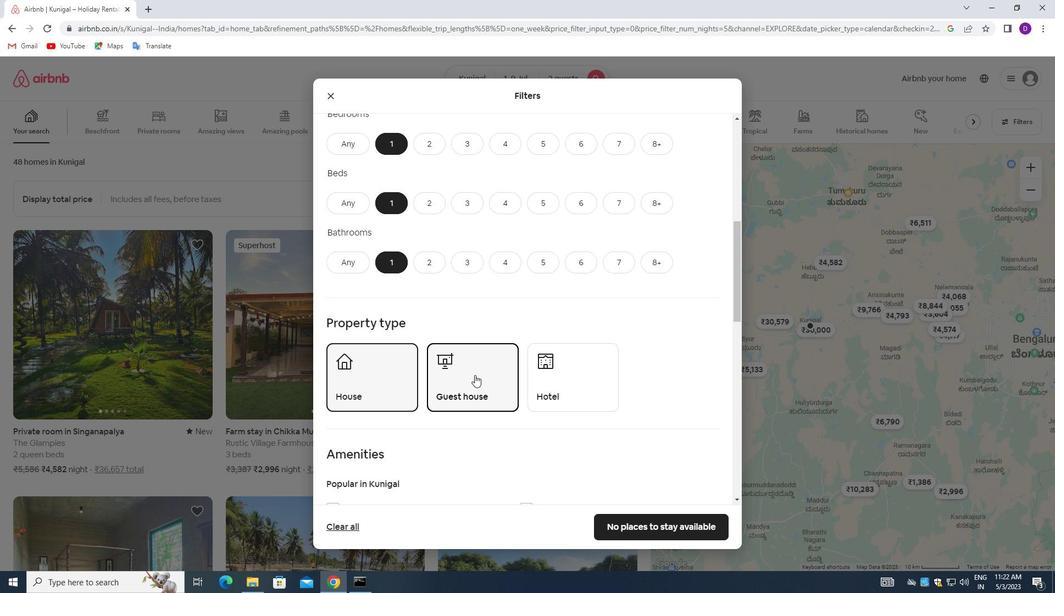 
Action: Mouse scrolled (475, 374) with delta (0, 0)
Screenshot: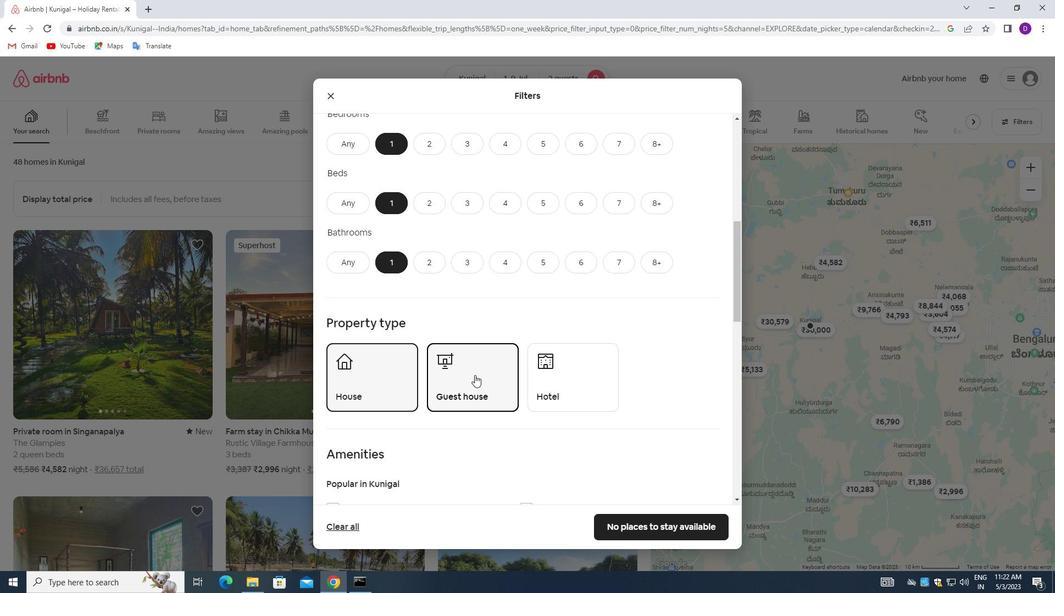 
Action: Mouse scrolled (475, 374) with delta (0, 0)
Screenshot: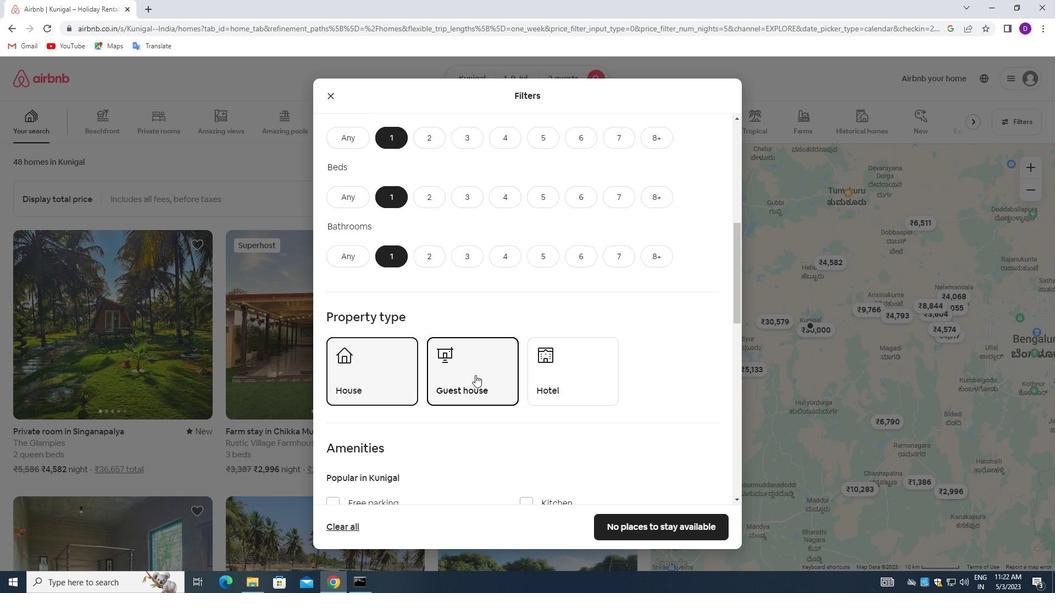 
Action: Mouse moved to (474, 374)
Screenshot: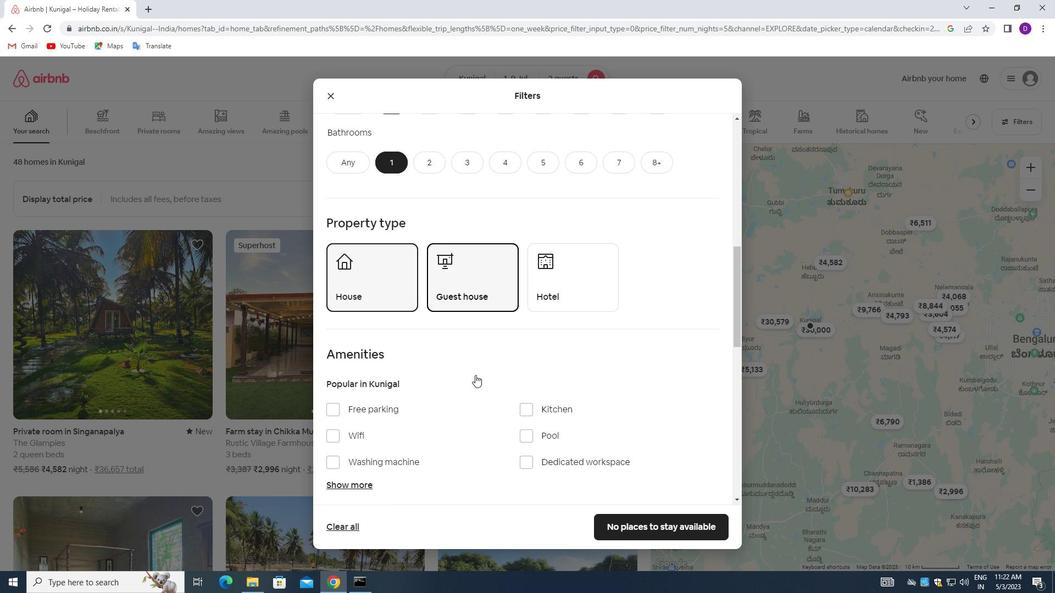 
Action: Mouse scrolled (474, 373) with delta (0, 0)
Screenshot: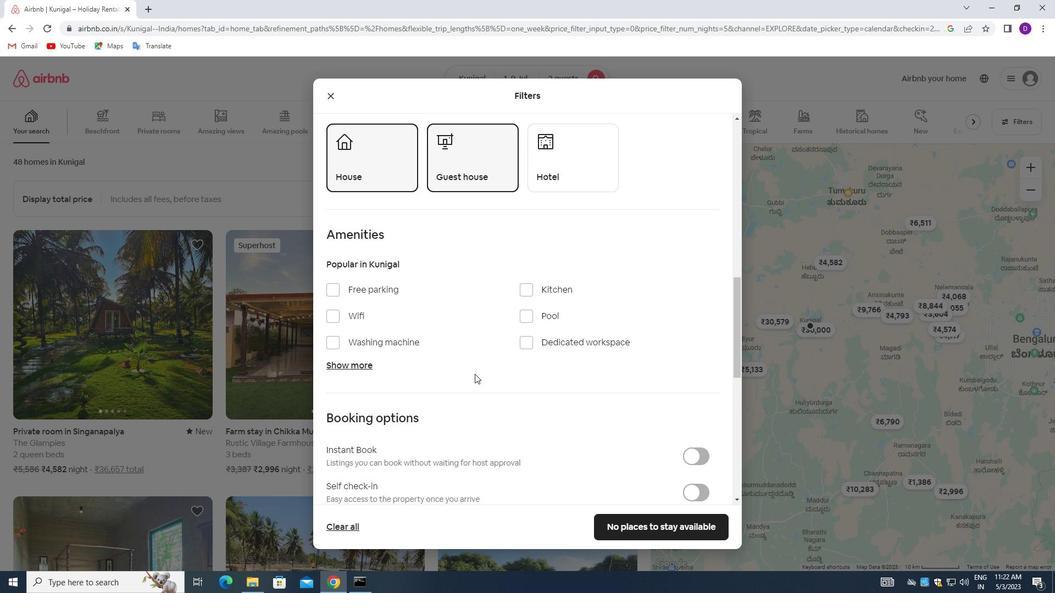 
Action: Mouse scrolled (474, 373) with delta (0, 0)
Screenshot: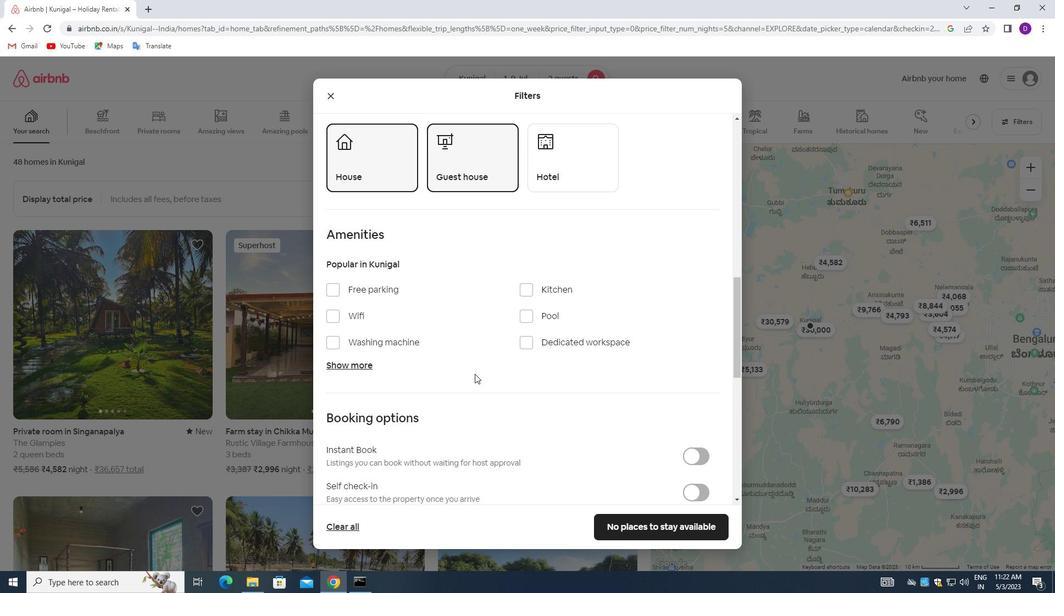 
Action: Mouse moved to (688, 382)
Screenshot: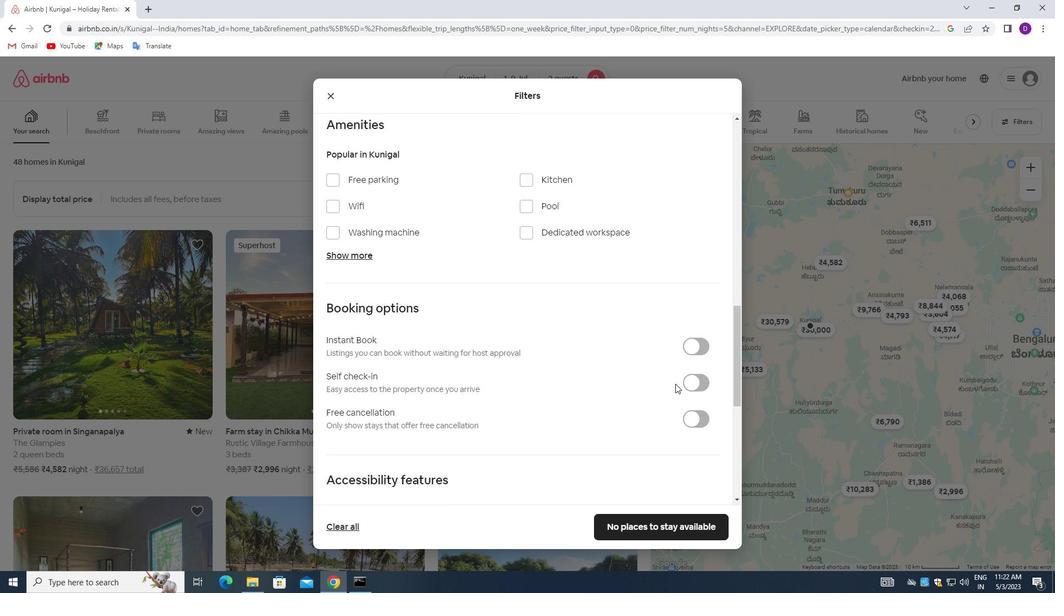 
Action: Mouse pressed left at (688, 382)
Screenshot: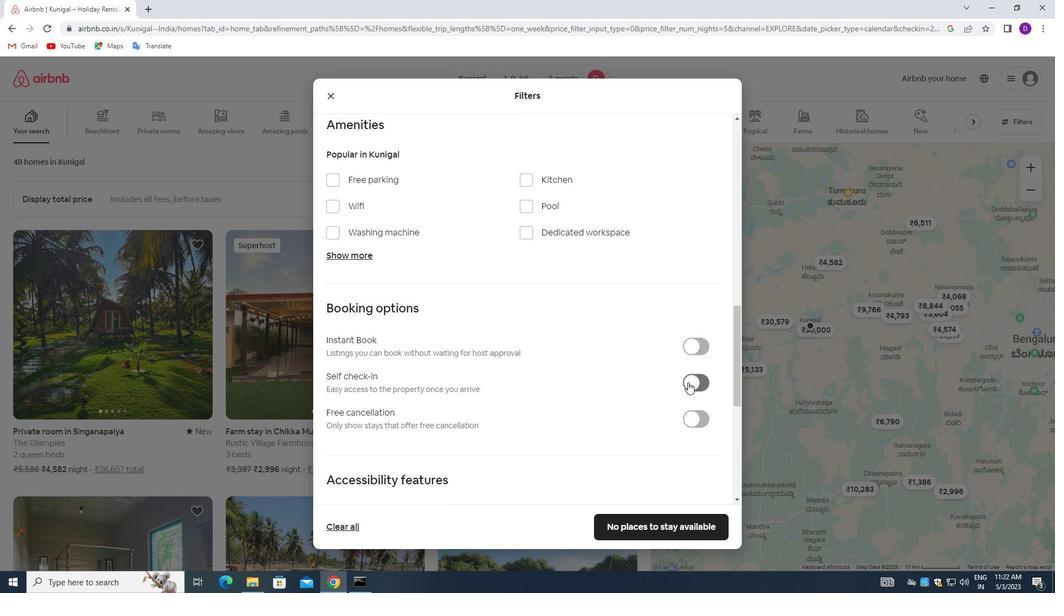 
Action: Mouse moved to (466, 355)
Screenshot: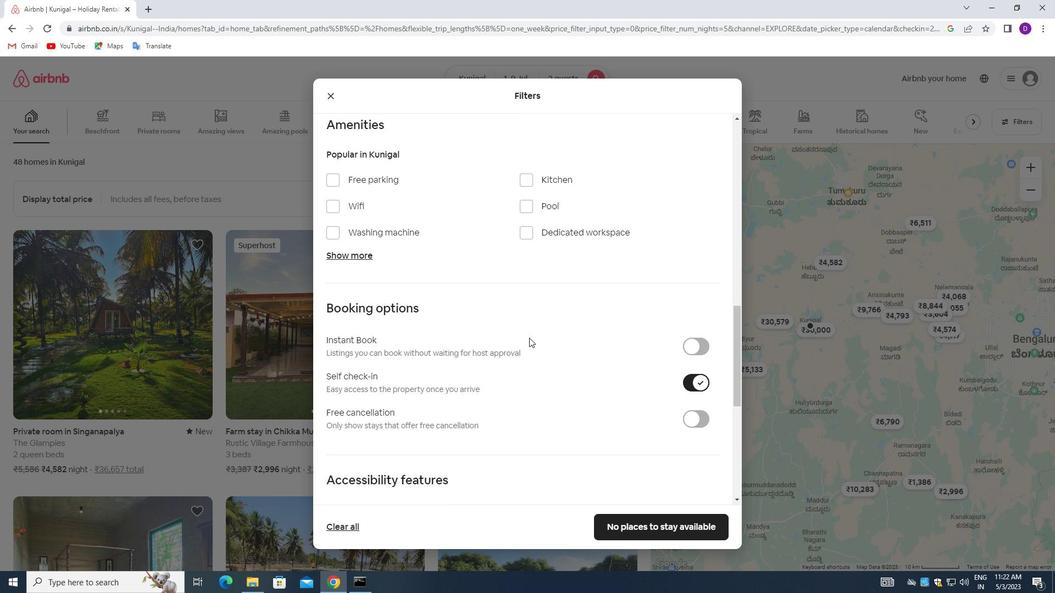 
Action: Mouse scrolled (466, 355) with delta (0, 0)
Screenshot: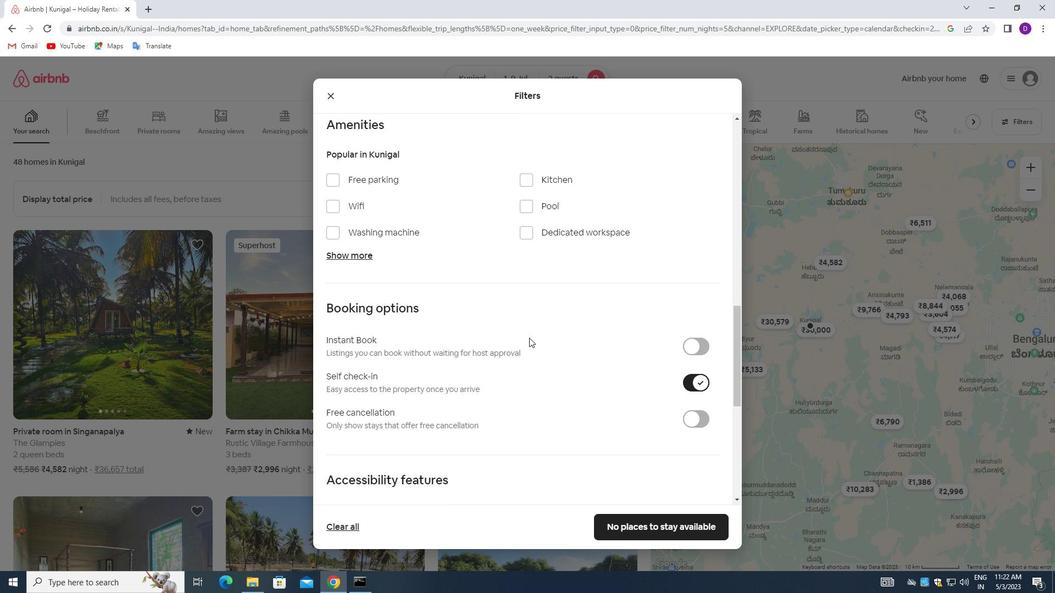 
Action: Mouse moved to (456, 358)
Screenshot: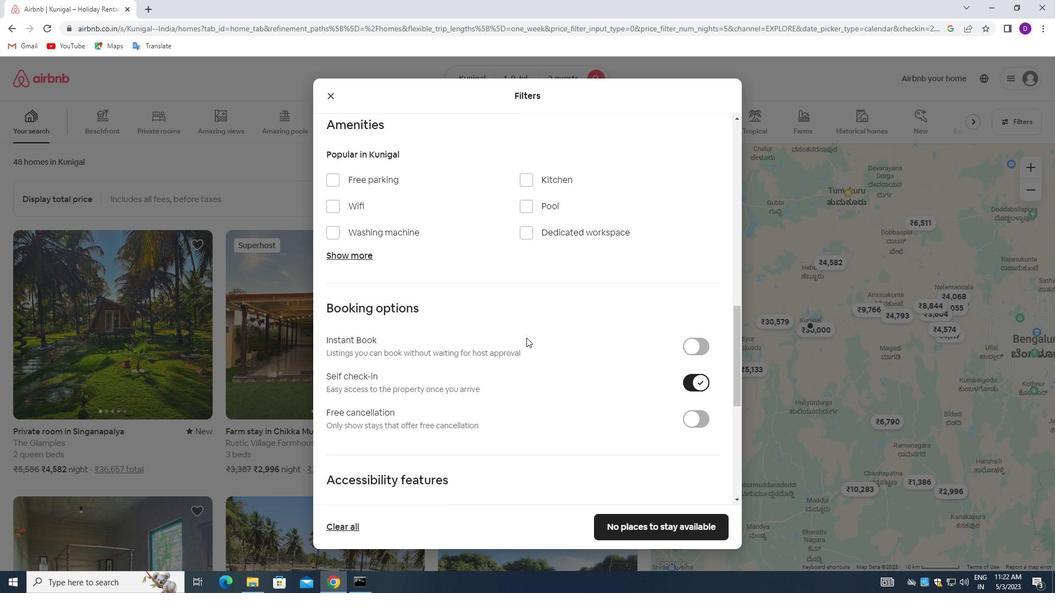 
Action: Mouse scrolled (456, 357) with delta (0, 0)
Screenshot: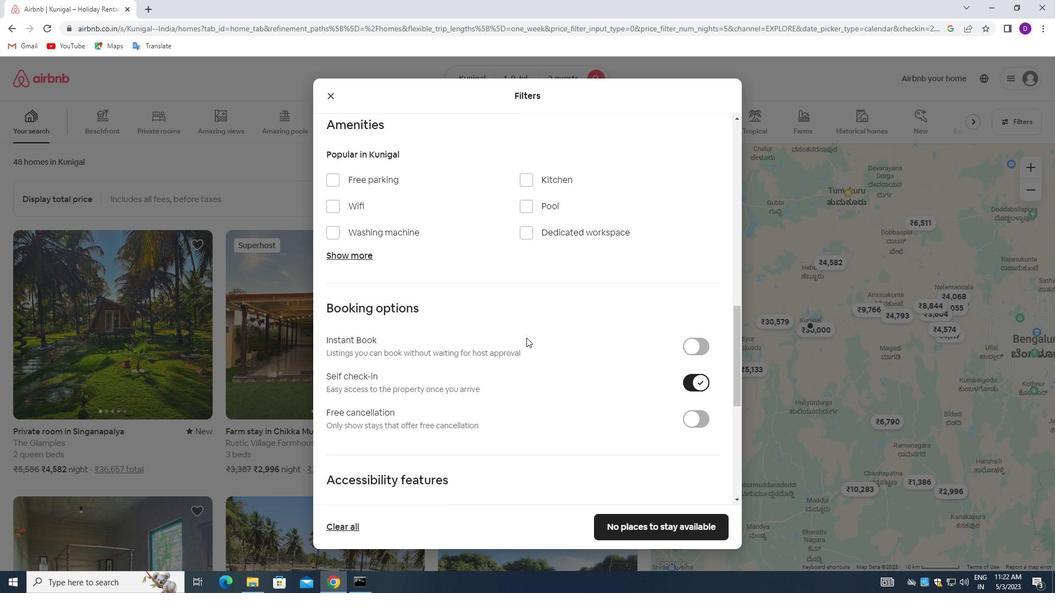 
Action: Mouse moved to (455, 358)
Screenshot: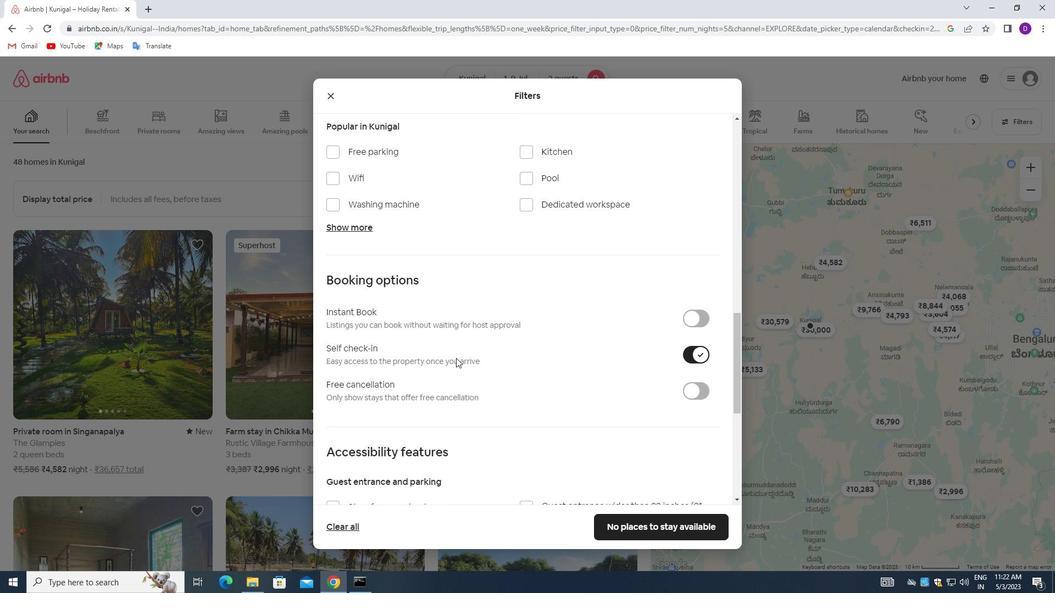 
Action: Mouse scrolled (455, 357) with delta (0, 0)
Screenshot: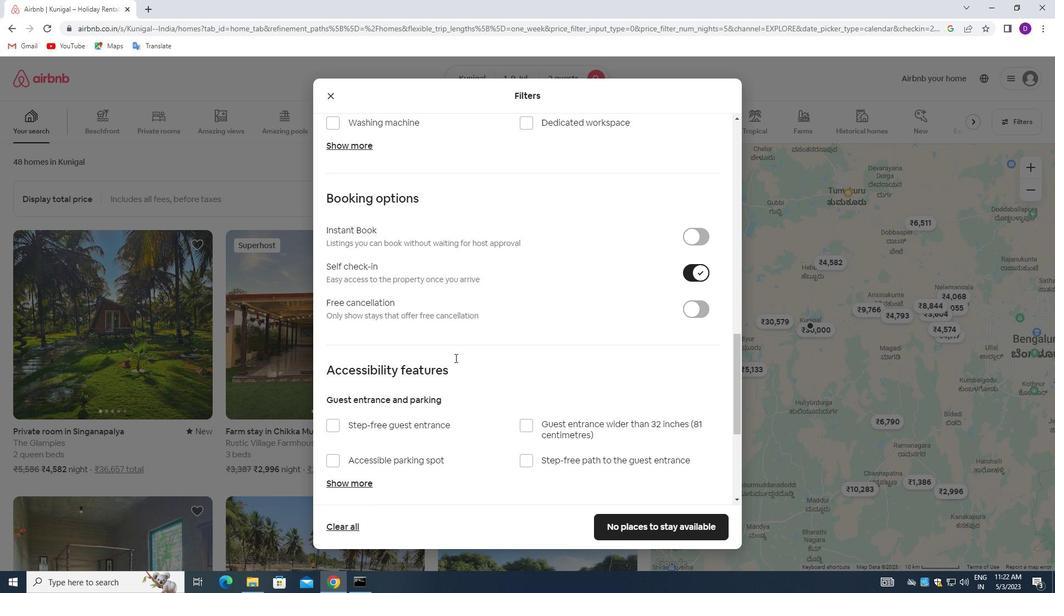 
Action: Mouse moved to (455, 358)
Screenshot: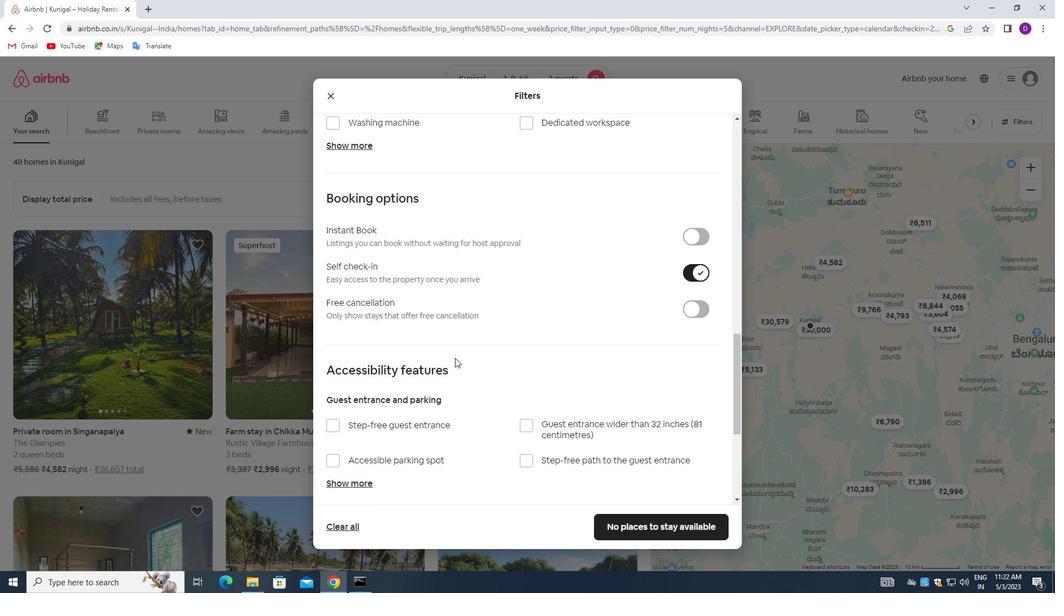 
Action: Mouse scrolled (455, 357) with delta (0, 0)
Screenshot: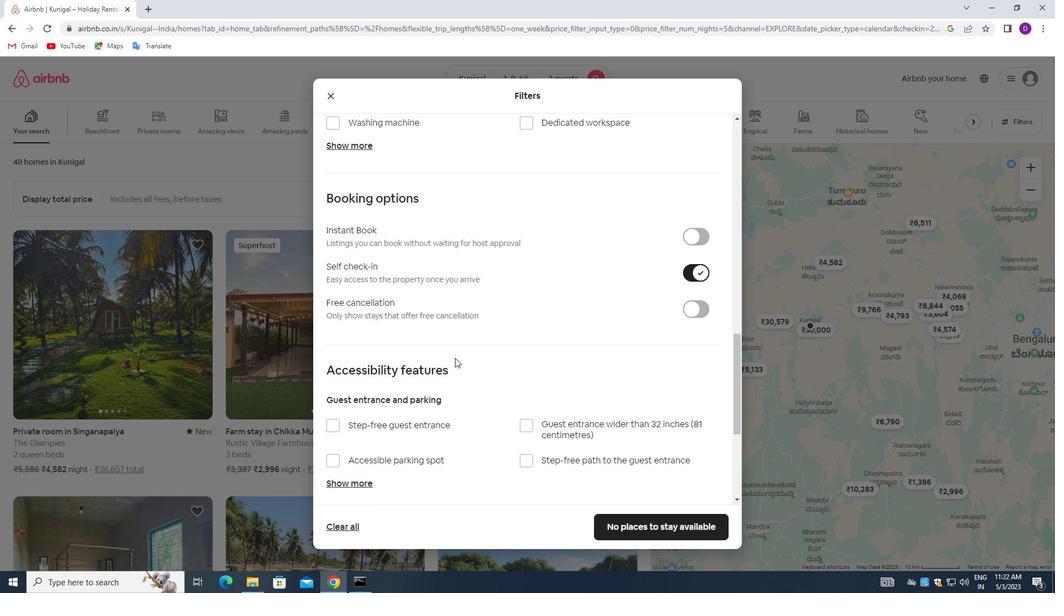 
Action: Mouse moved to (455, 358)
Screenshot: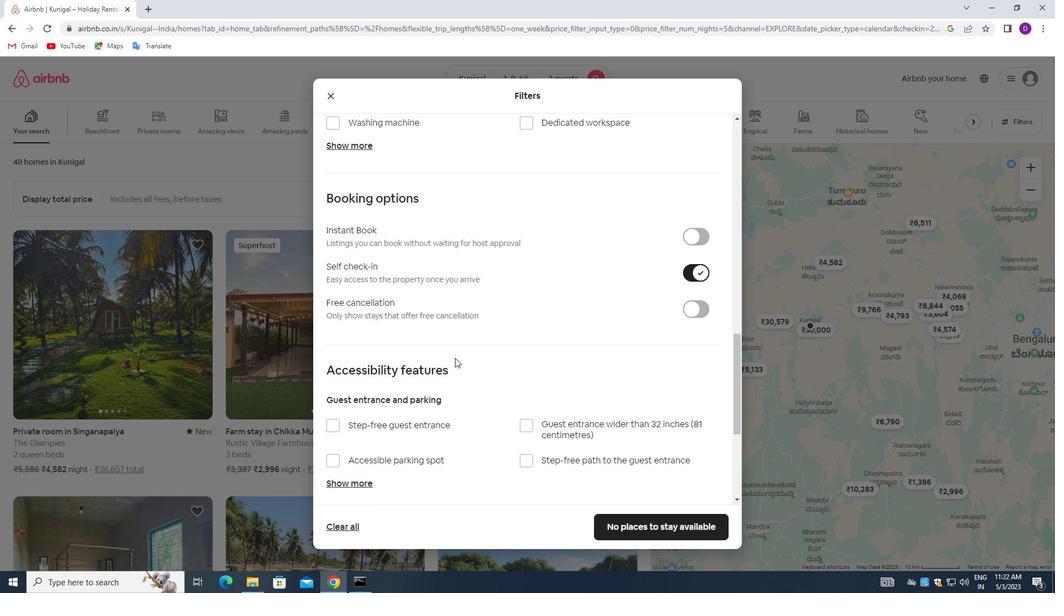 
Action: Mouse scrolled (455, 358) with delta (0, 0)
Screenshot: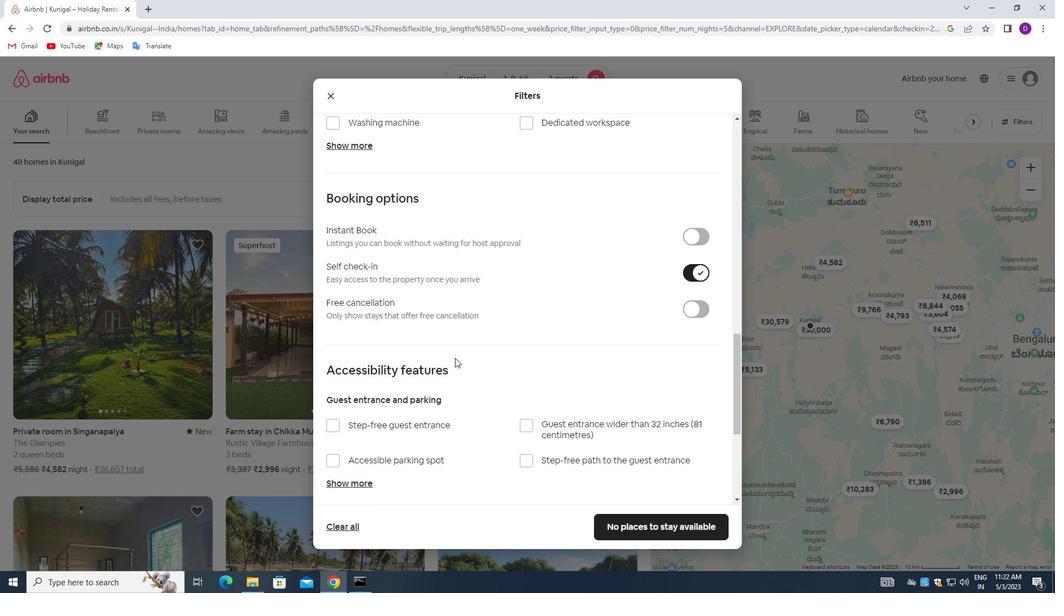 
Action: Mouse moved to (455, 362)
Screenshot: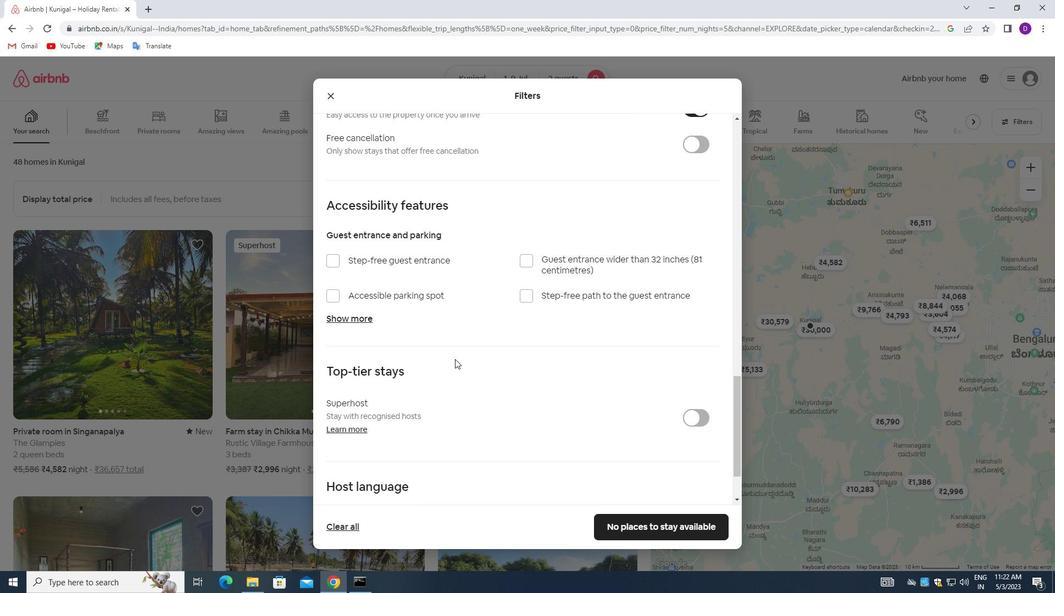 
Action: Mouse scrolled (455, 361) with delta (0, 0)
Screenshot: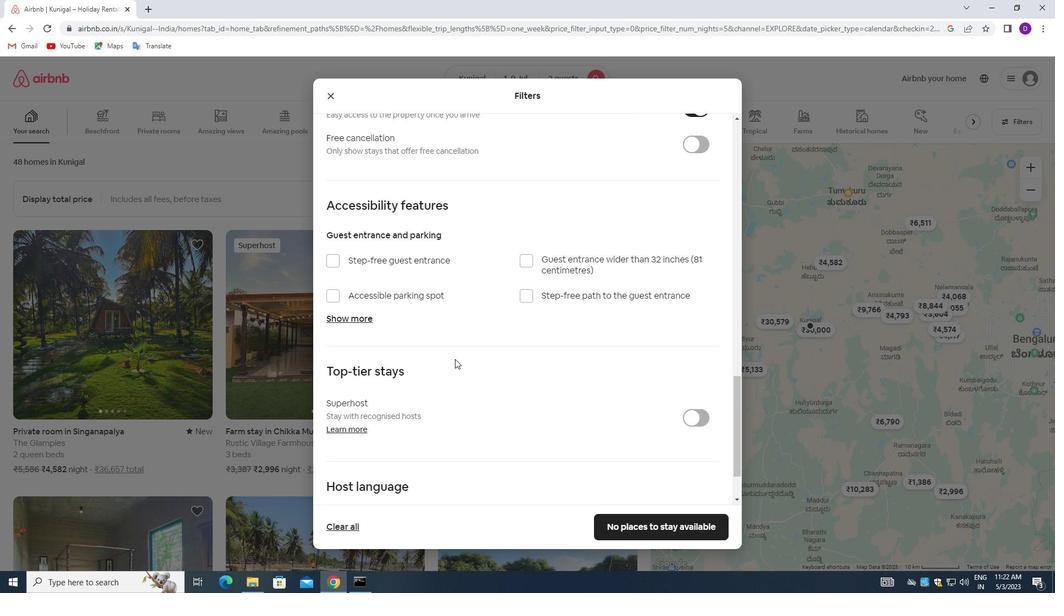 
Action: Mouse moved to (456, 366)
Screenshot: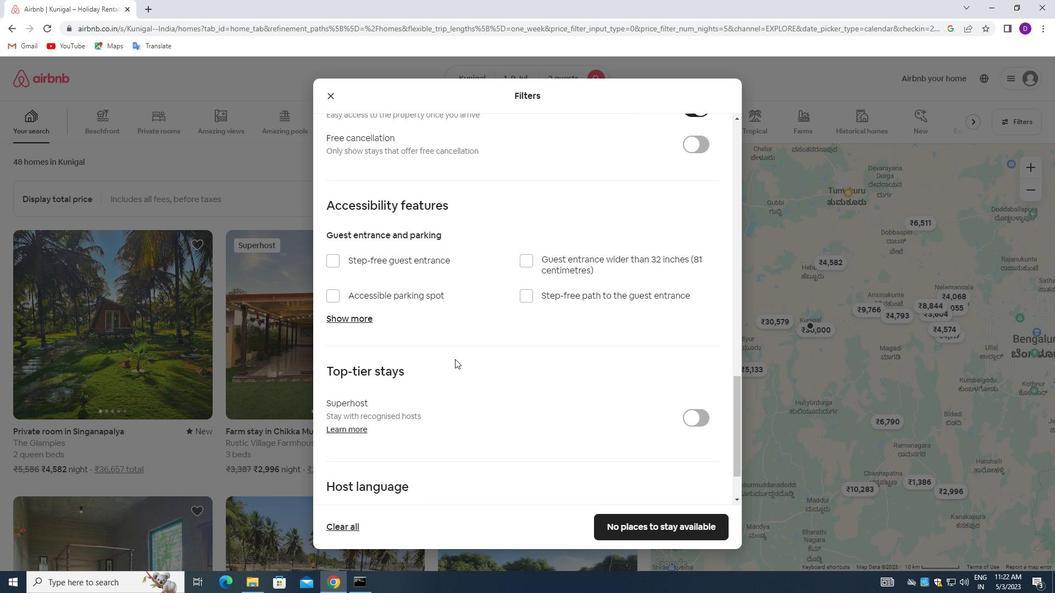 
Action: Mouse scrolled (456, 365) with delta (0, 0)
Screenshot: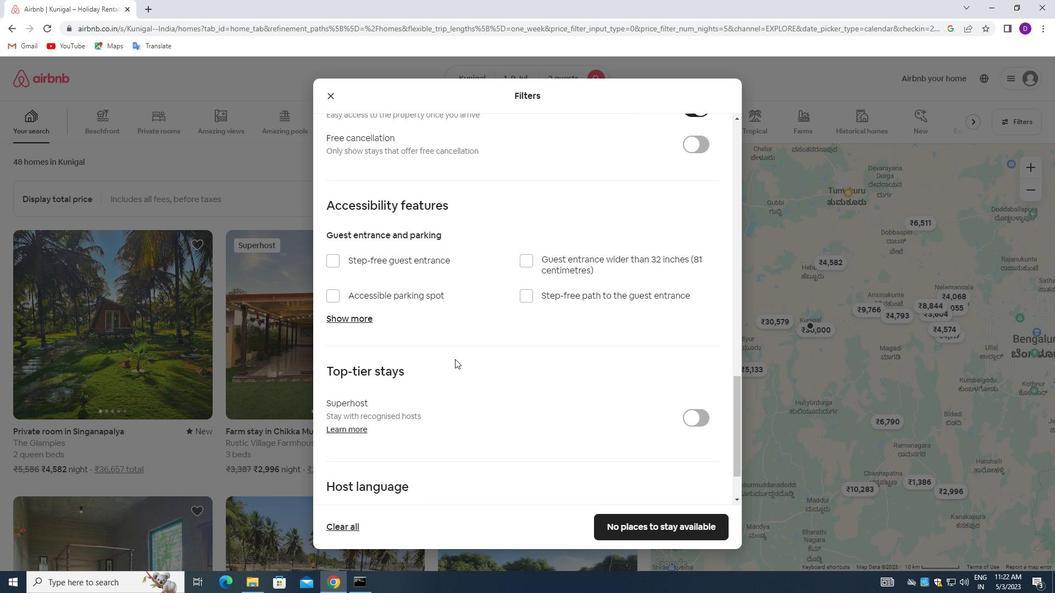 
Action: Mouse moved to (456, 367)
Screenshot: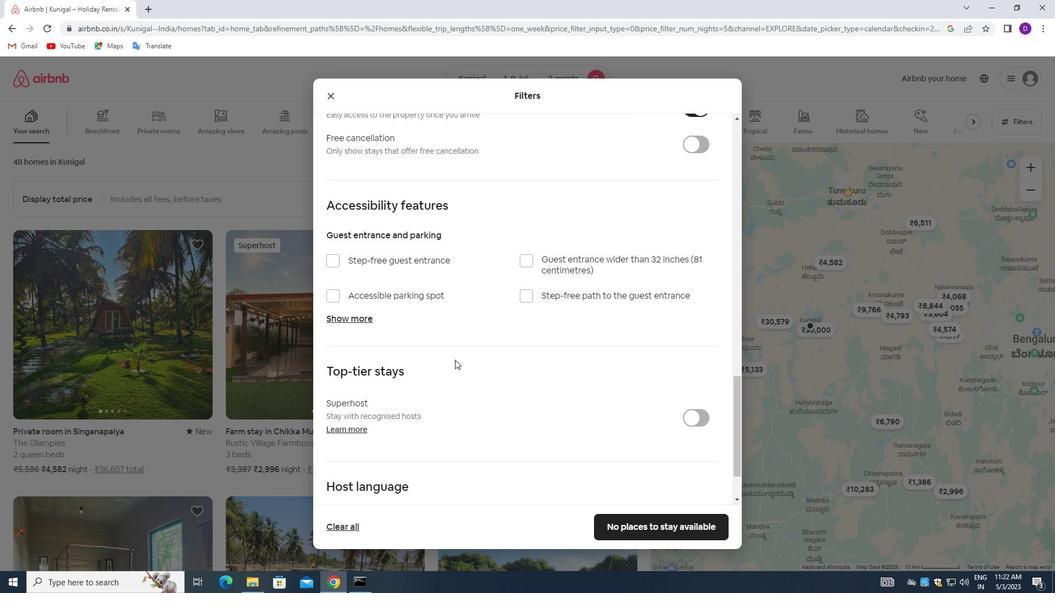 
Action: Mouse scrolled (456, 367) with delta (0, 0)
Screenshot: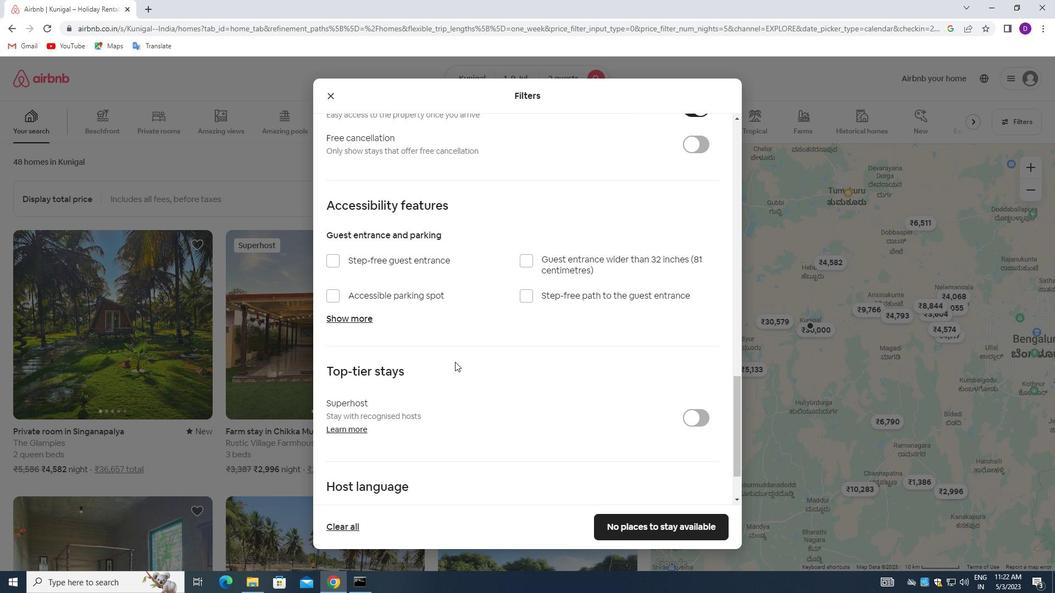 
Action: Mouse moved to (456, 374)
Screenshot: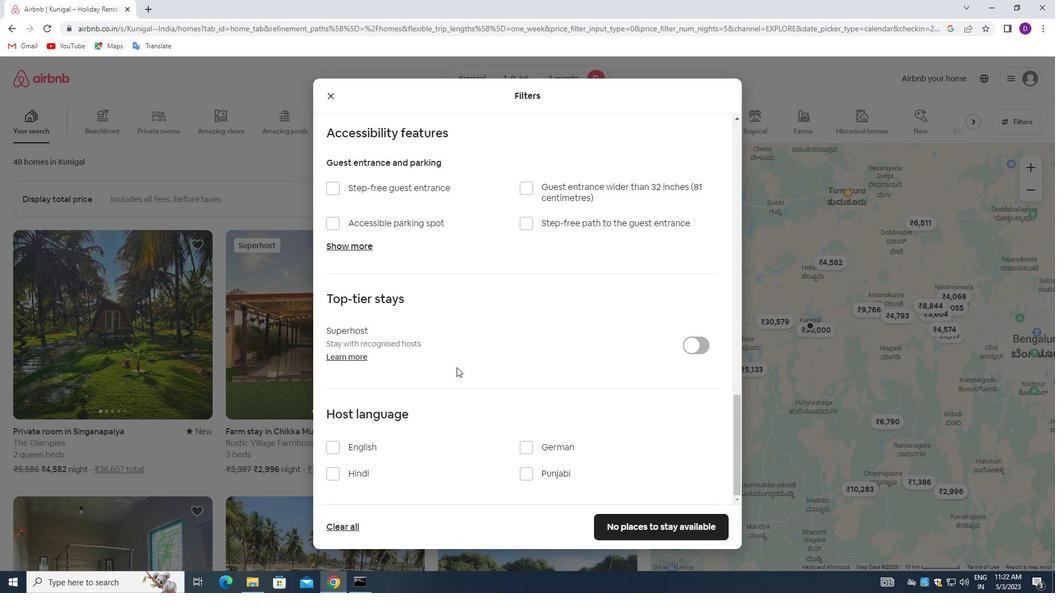 
Action: Mouse scrolled (456, 373) with delta (0, 0)
Screenshot: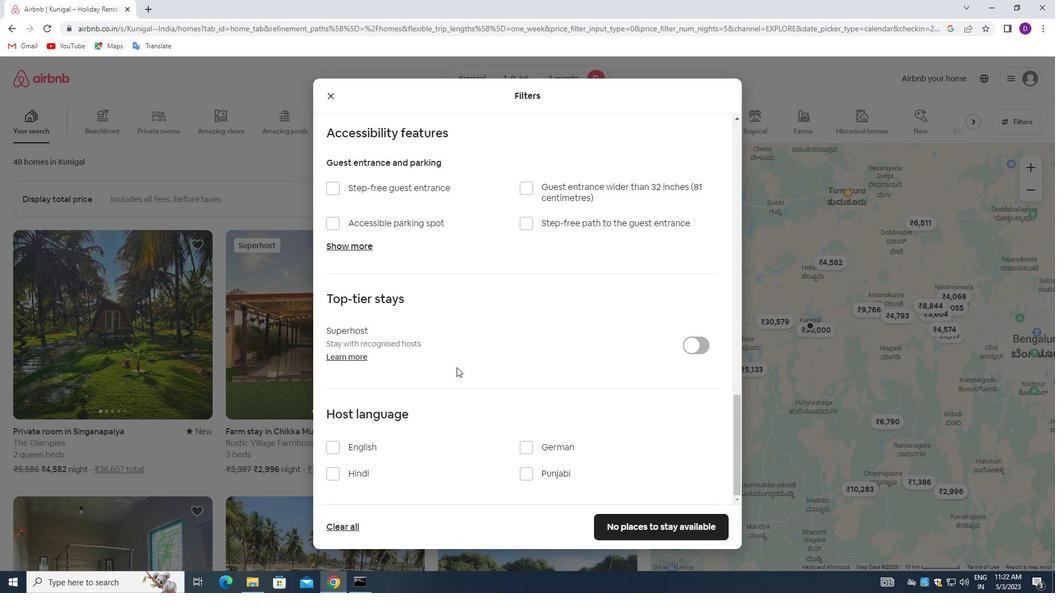 
Action: Mouse moved to (454, 378)
Screenshot: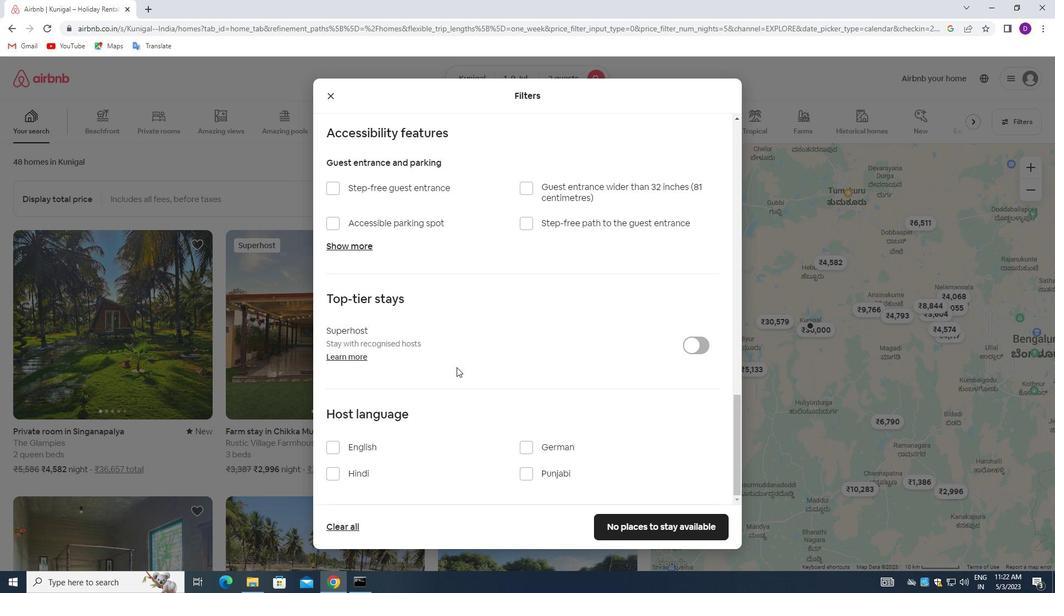 
Action: Mouse scrolled (454, 377) with delta (0, 0)
Screenshot: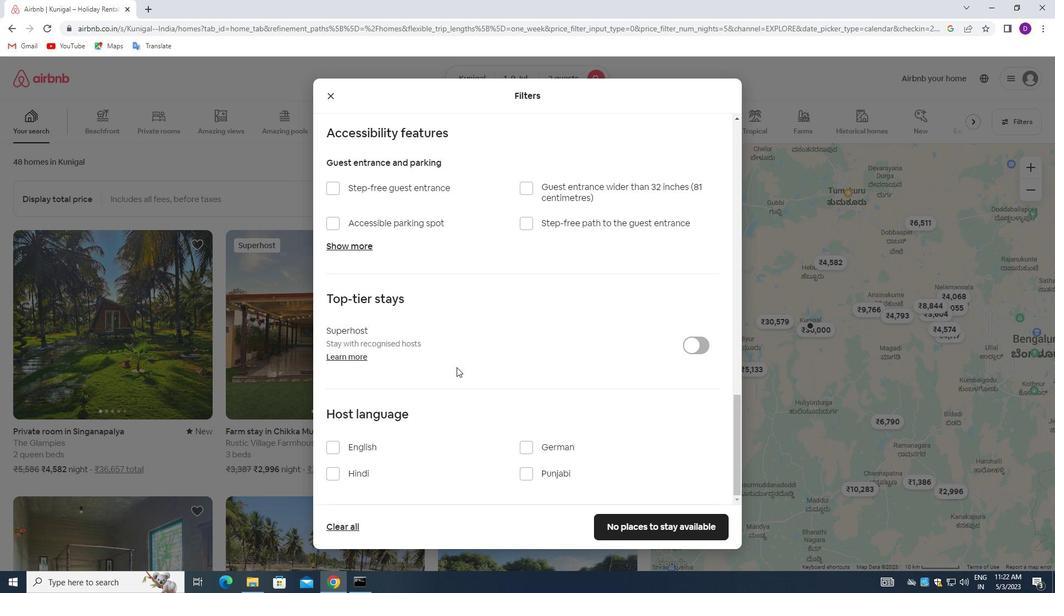 
Action: Mouse moved to (333, 446)
Screenshot: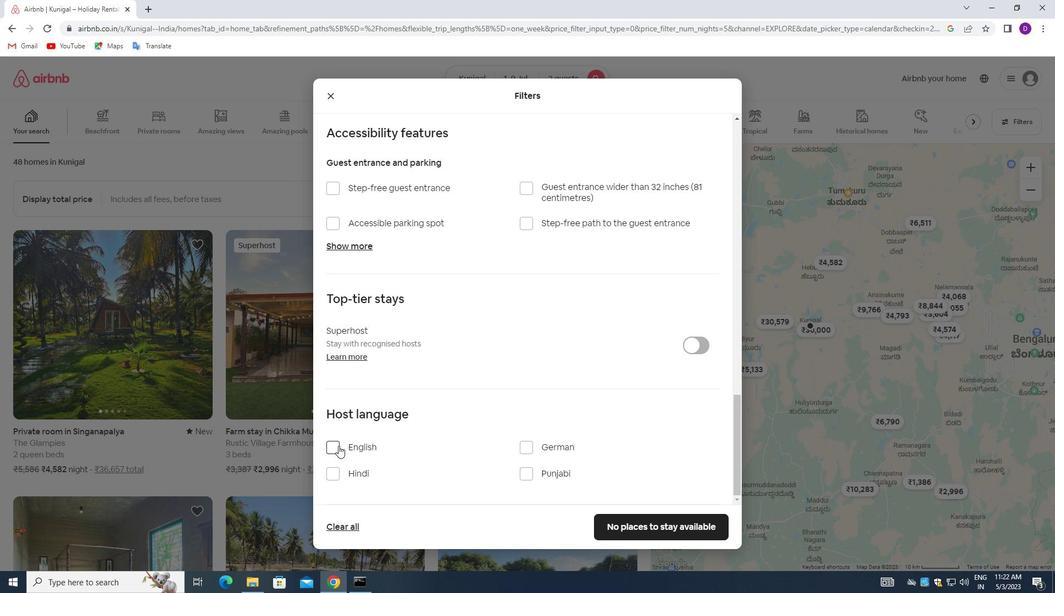 
Action: Mouse pressed left at (333, 446)
Screenshot: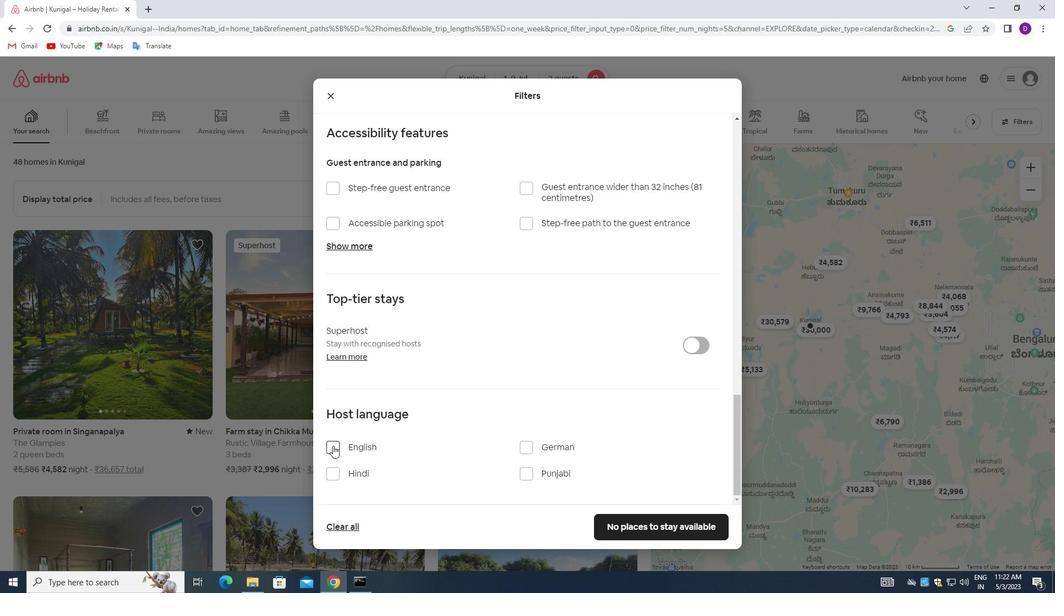 
Action: Mouse moved to (639, 524)
Screenshot: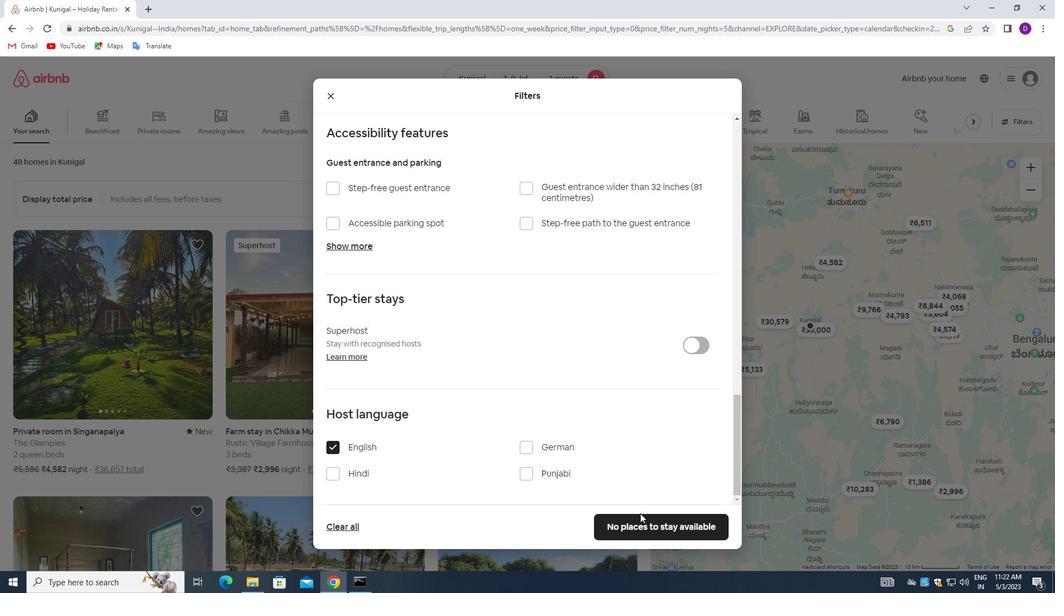 
Action: Mouse pressed left at (639, 524)
Screenshot: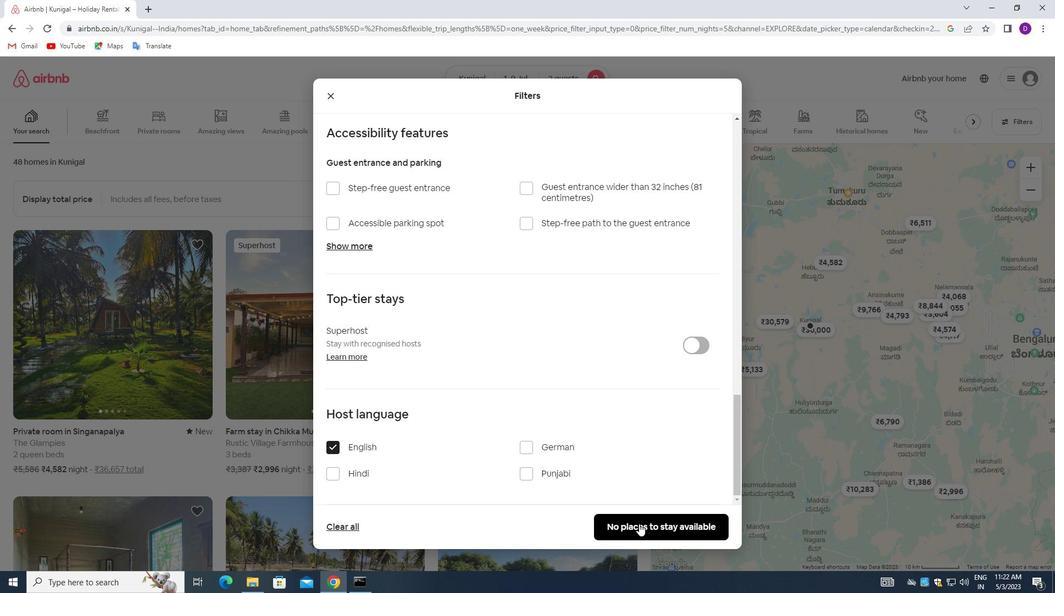 
Action: Mouse moved to (673, 391)
Screenshot: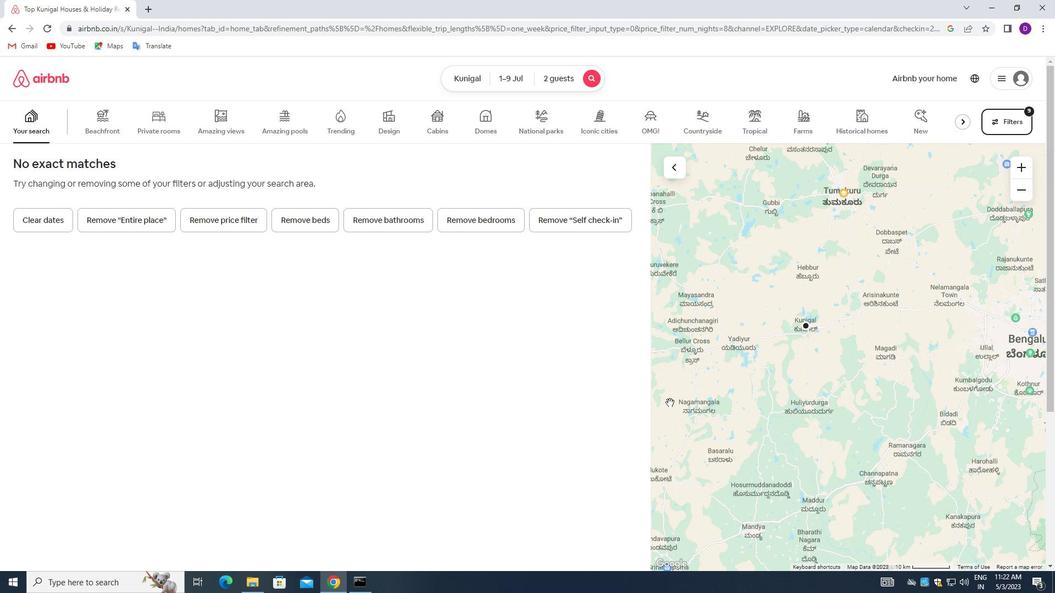 
